Task: Create a due date automation trigger when advanced on, 2 working days after a card is due add content with a name starting with resume at 11:00 AM.
Action: Mouse moved to (1014, 315)
Screenshot: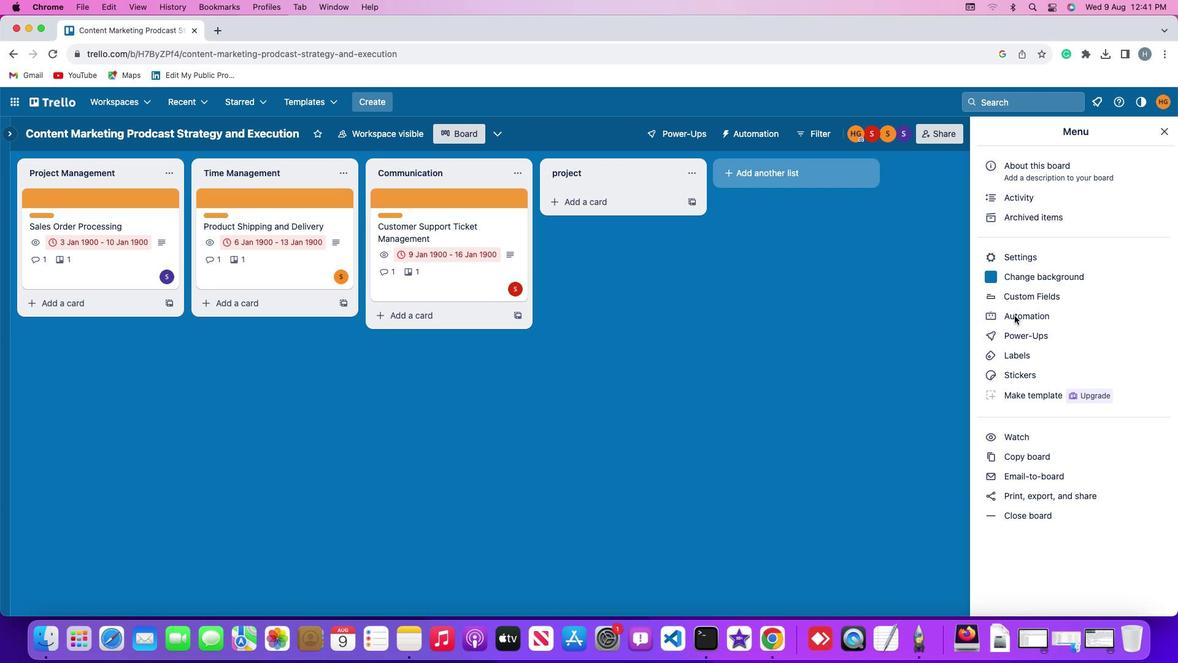 
Action: Mouse pressed left at (1014, 315)
Screenshot: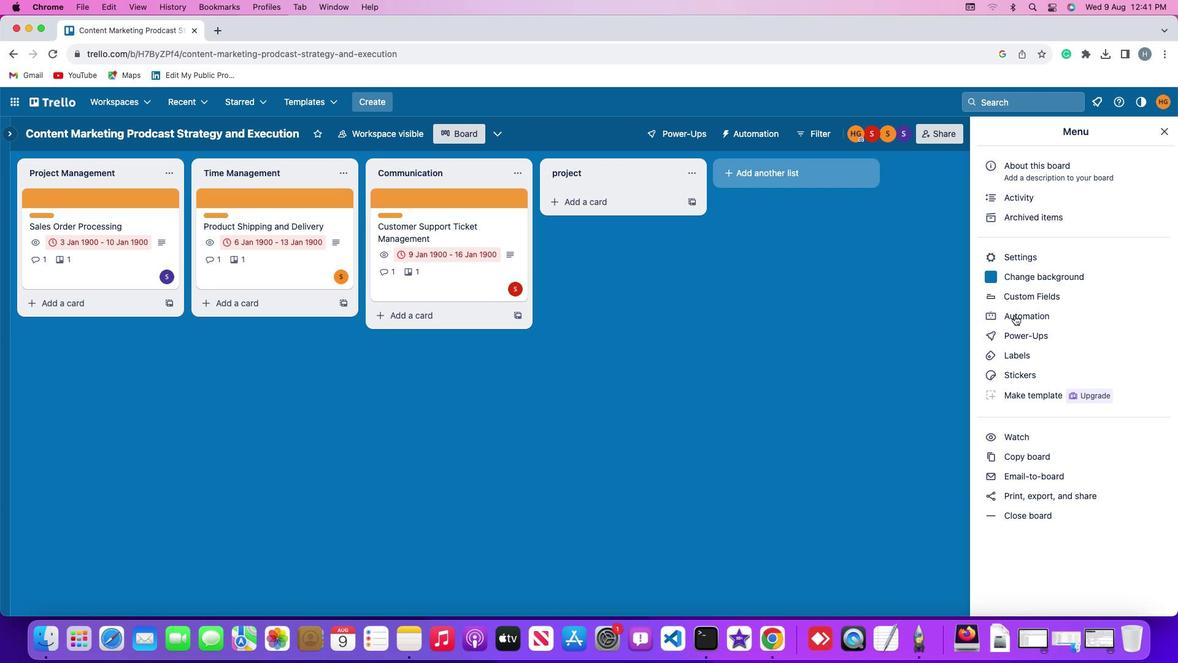 
Action: Mouse moved to (1015, 315)
Screenshot: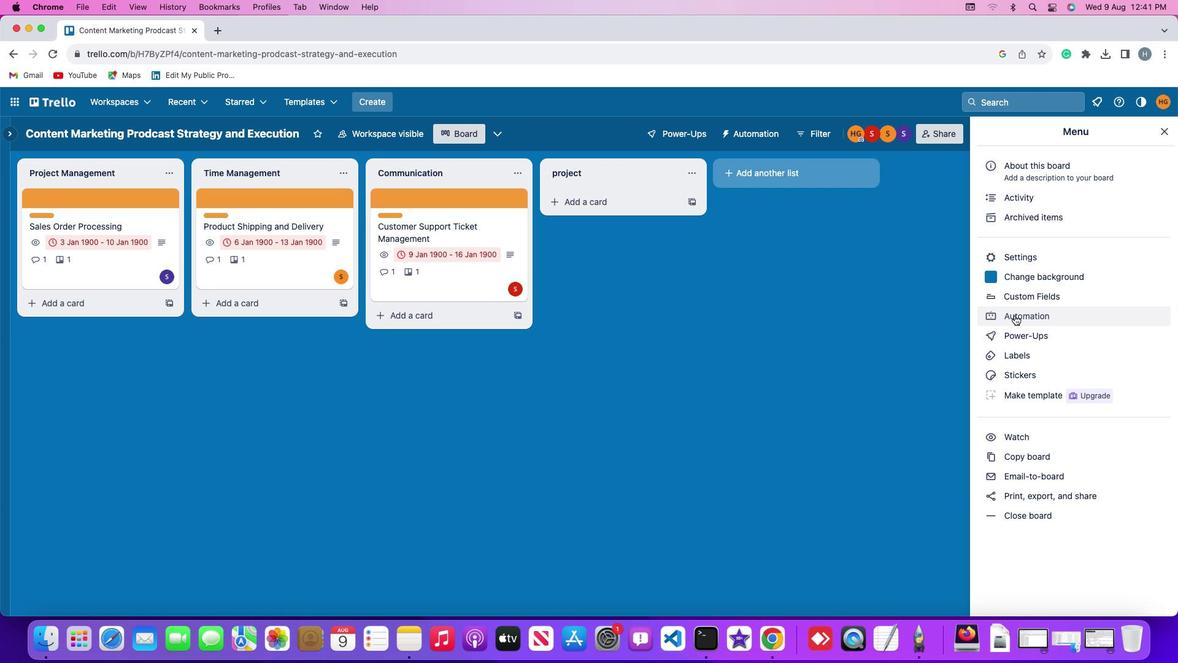 
Action: Mouse pressed left at (1015, 315)
Screenshot: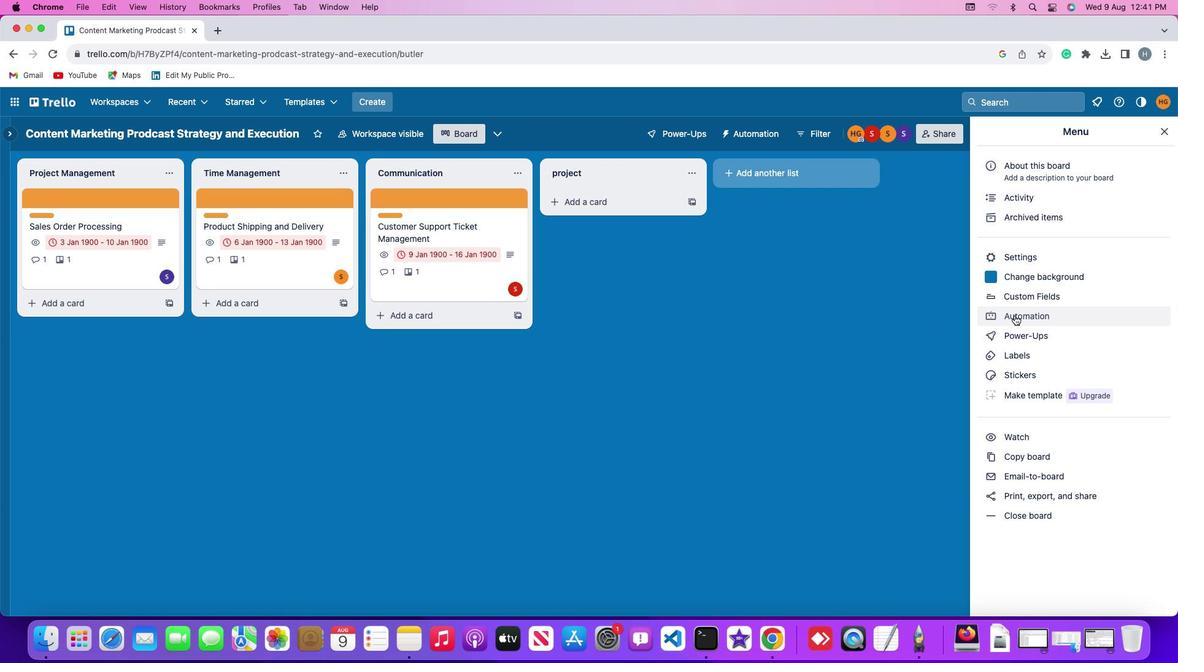 
Action: Mouse moved to (86, 289)
Screenshot: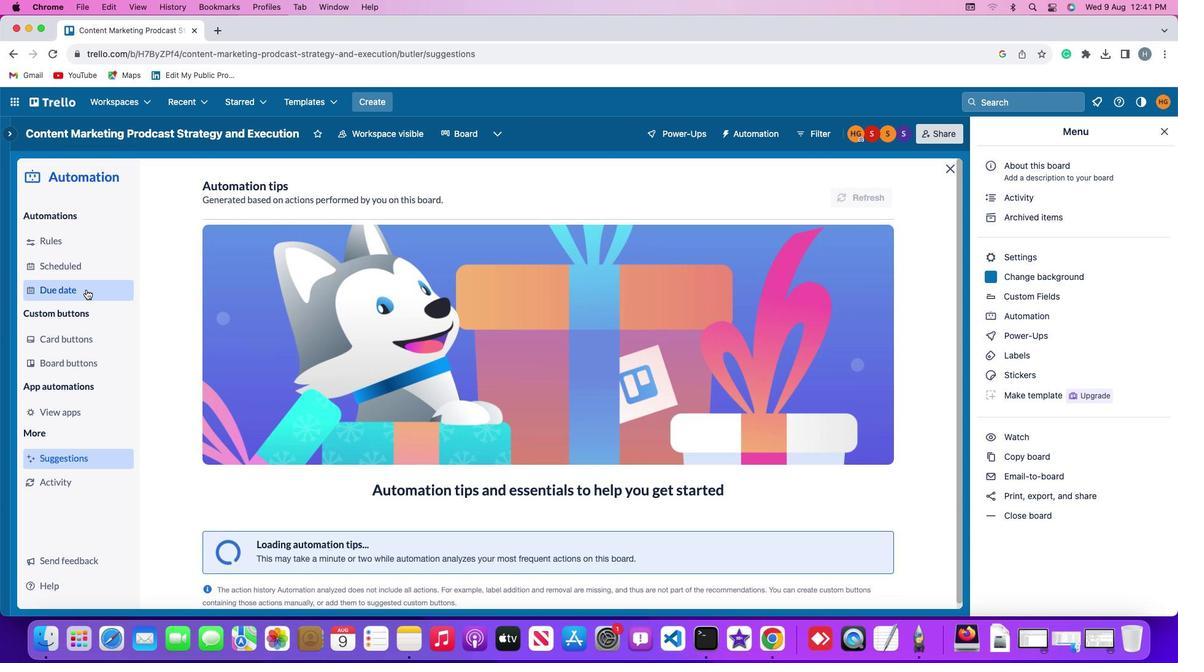 
Action: Mouse pressed left at (86, 289)
Screenshot: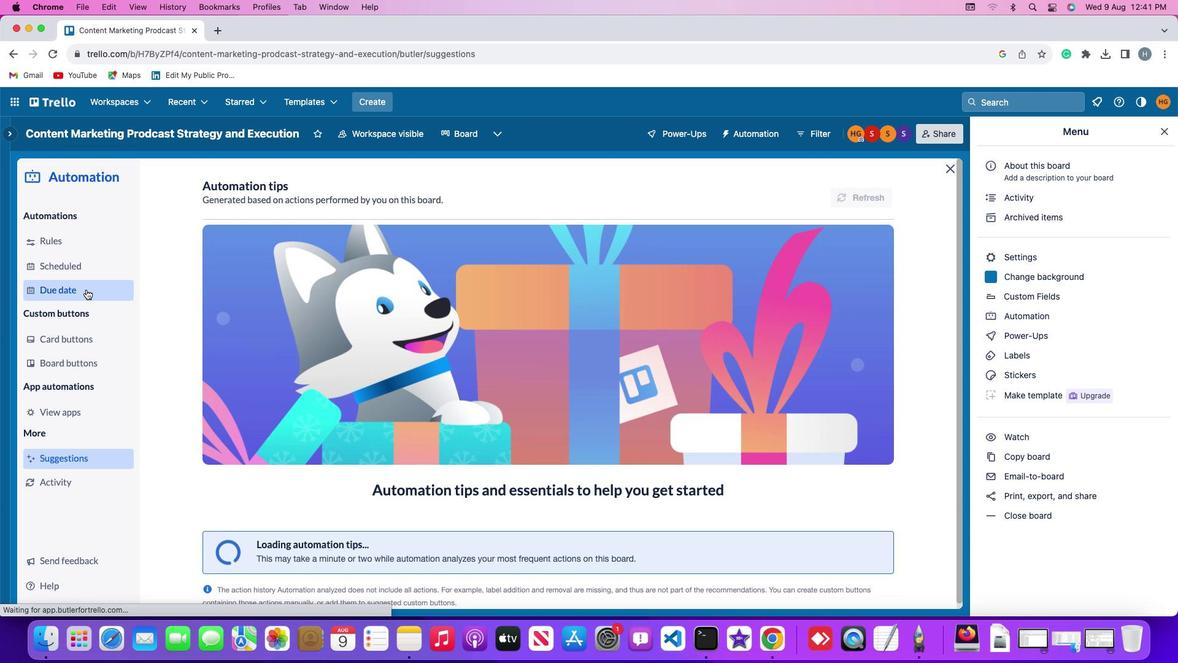
Action: Mouse moved to (809, 187)
Screenshot: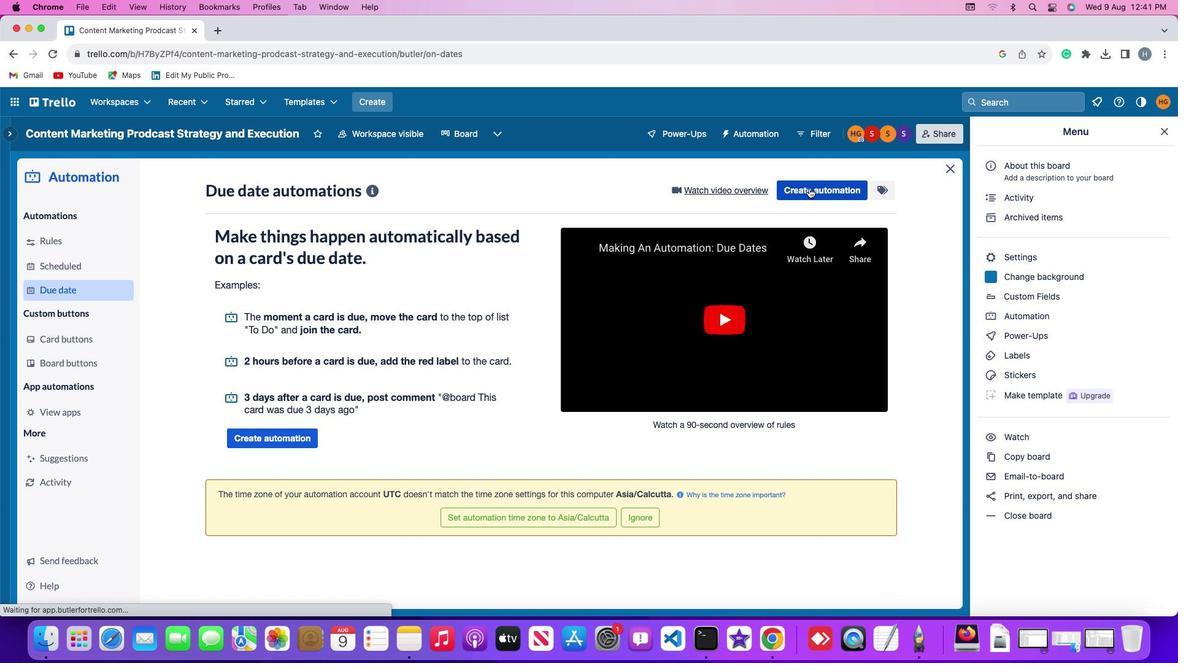 
Action: Mouse pressed left at (809, 187)
Screenshot: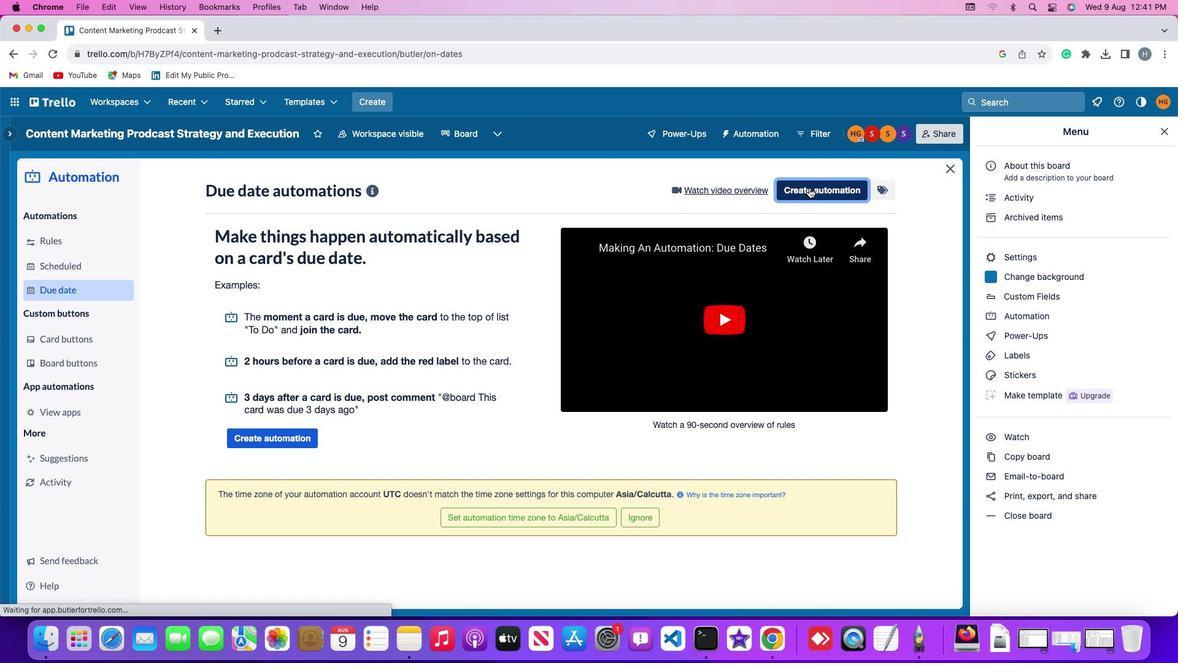 
Action: Mouse moved to (284, 305)
Screenshot: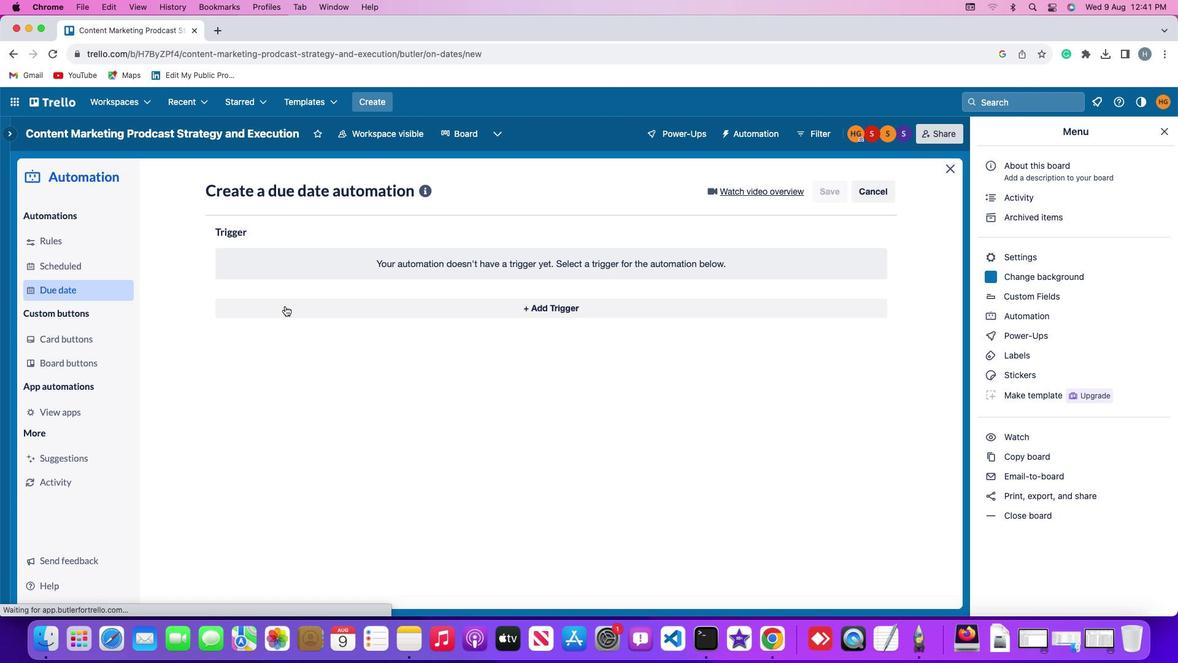 
Action: Mouse pressed left at (284, 305)
Screenshot: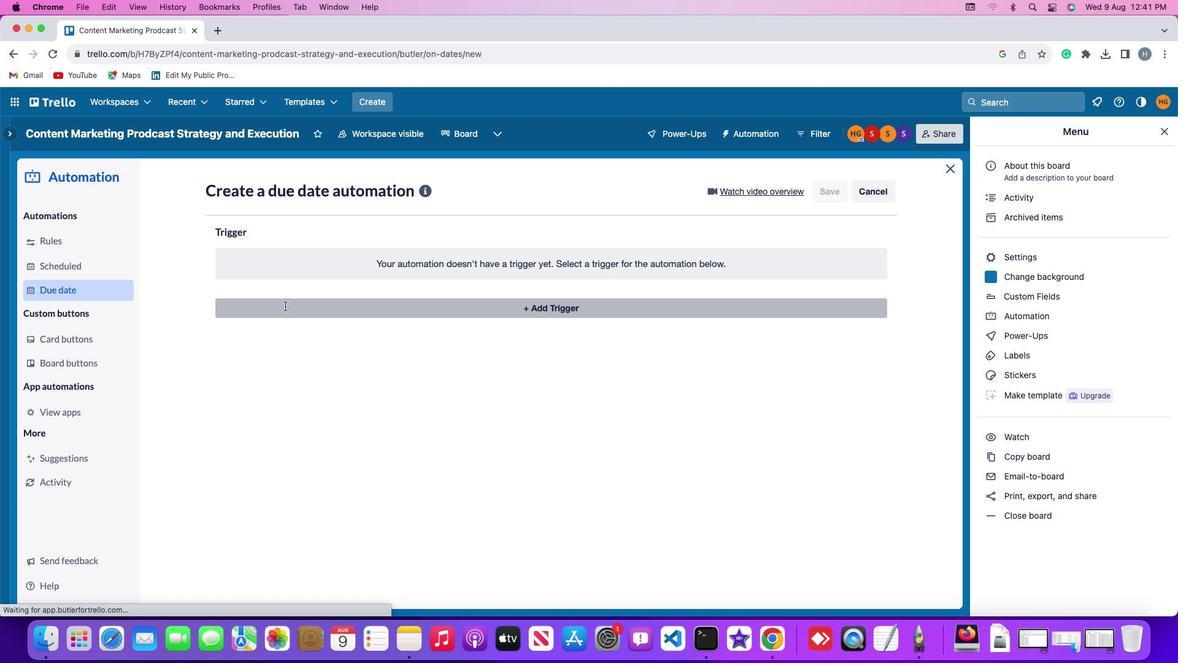 
Action: Mouse moved to (239, 500)
Screenshot: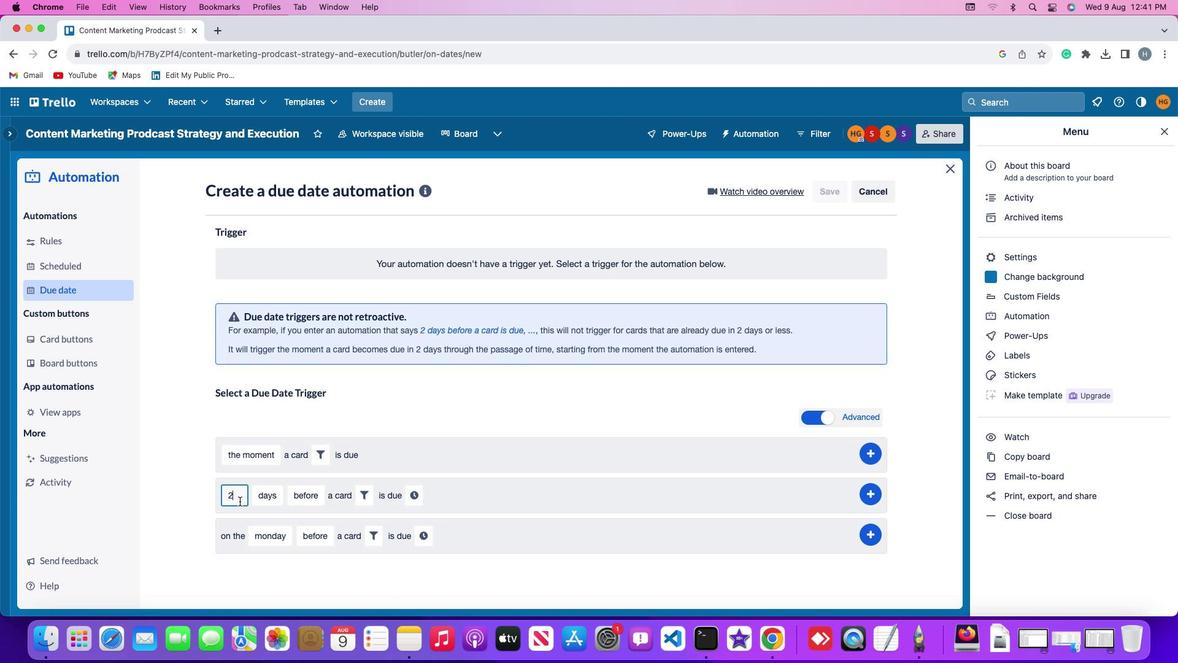 
Action: Mouse pressed left at (239, 500)
Screenshot: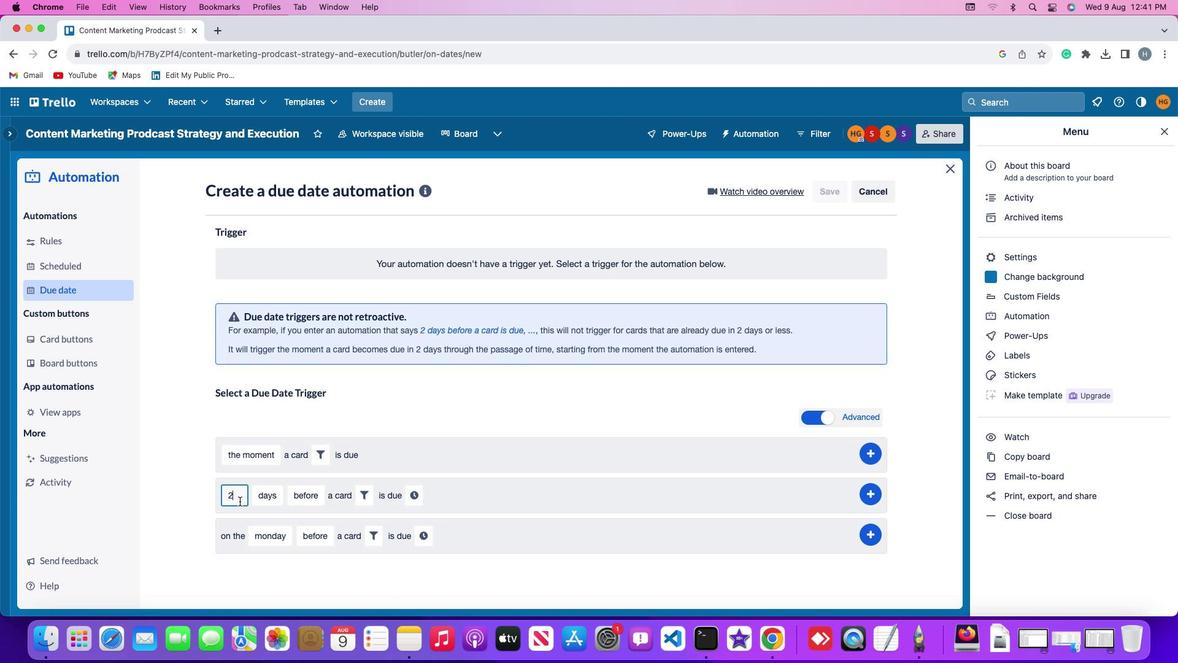 
Action: Mouse moved to (237, 502)
Screenshot: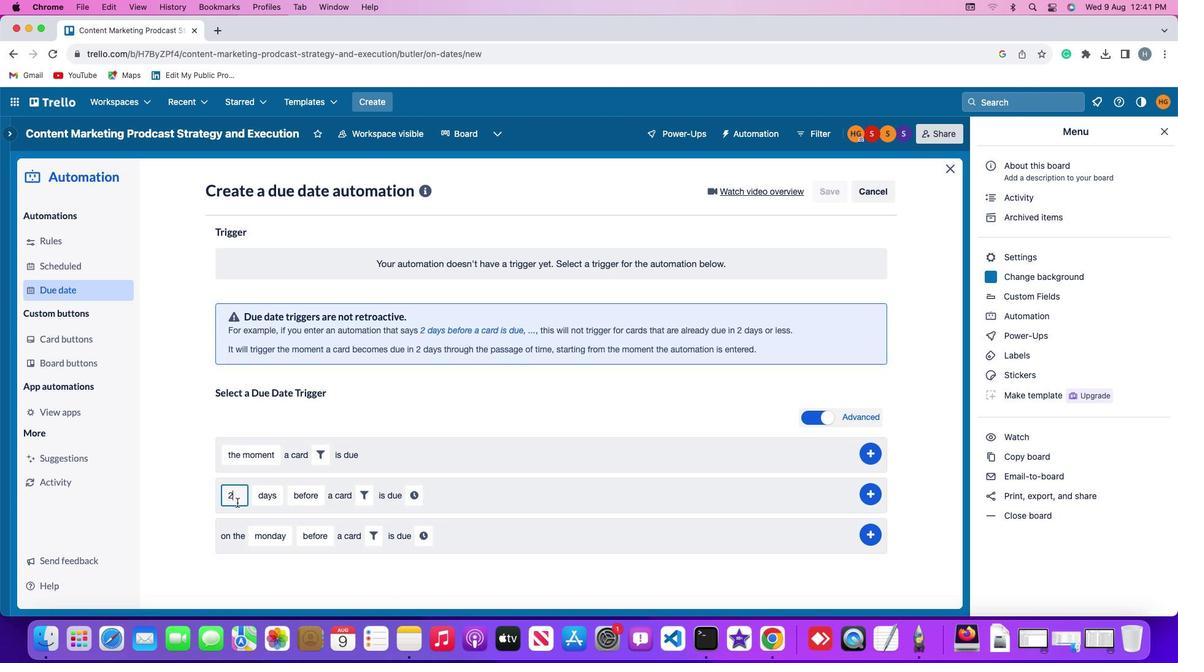 
Action: Key pressed Key.backspace
Screenshot: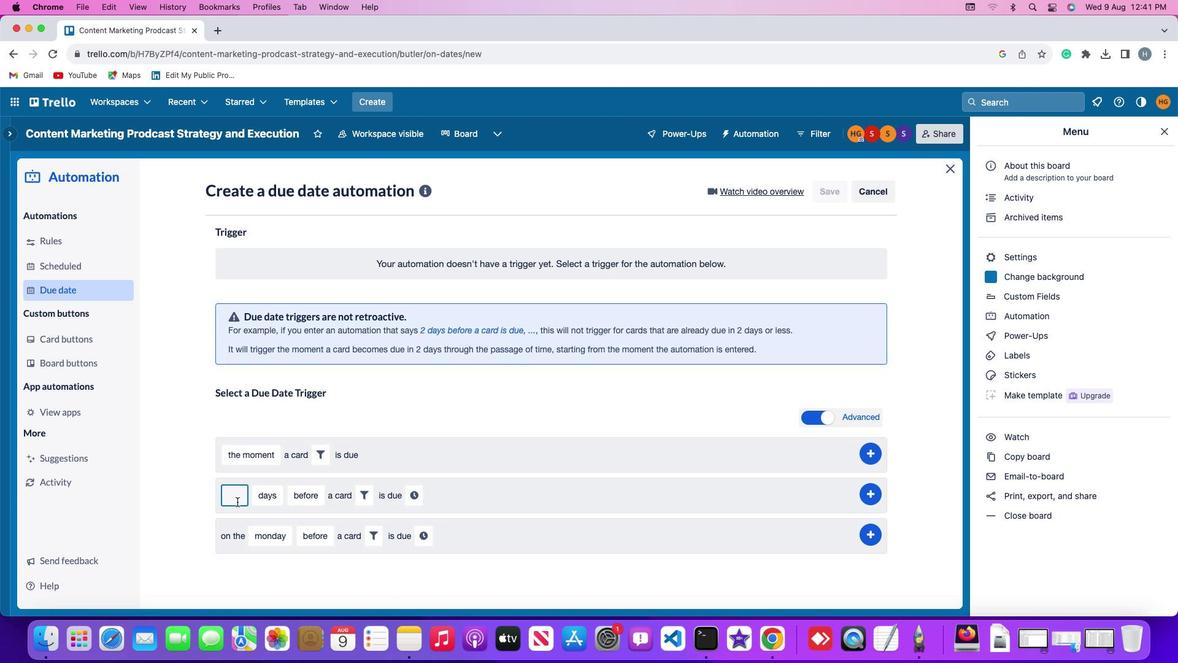 
Action: Mouse moved to (236, 502)
Screenshot: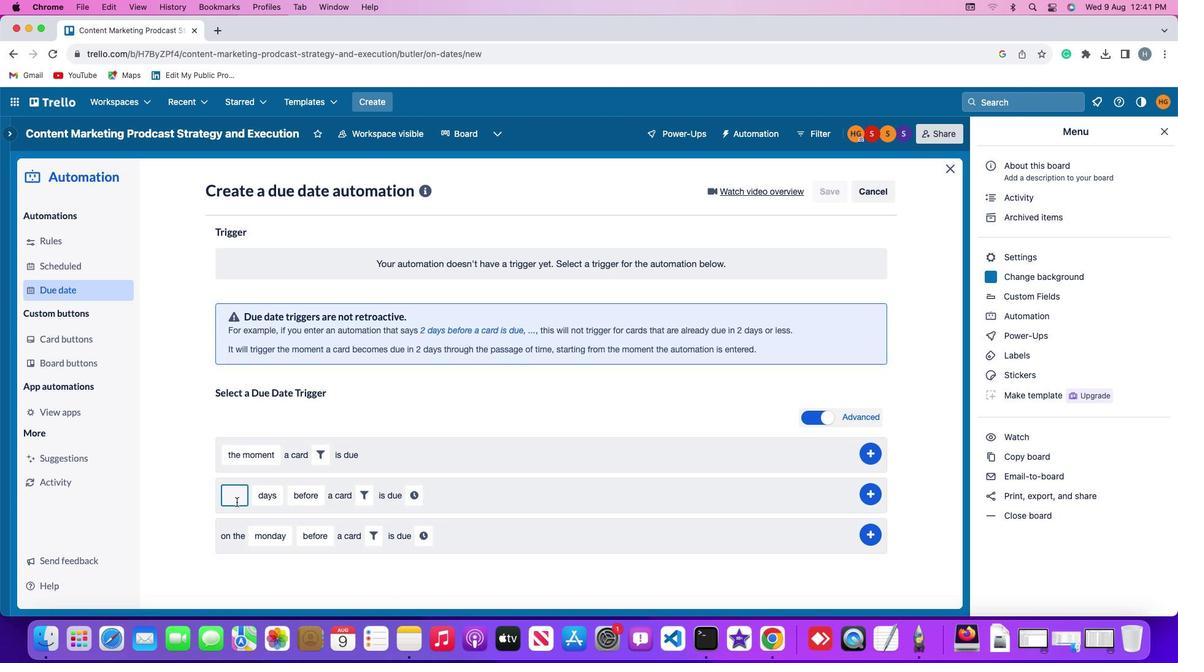 
Action: Key pressed '2'
Screenshot: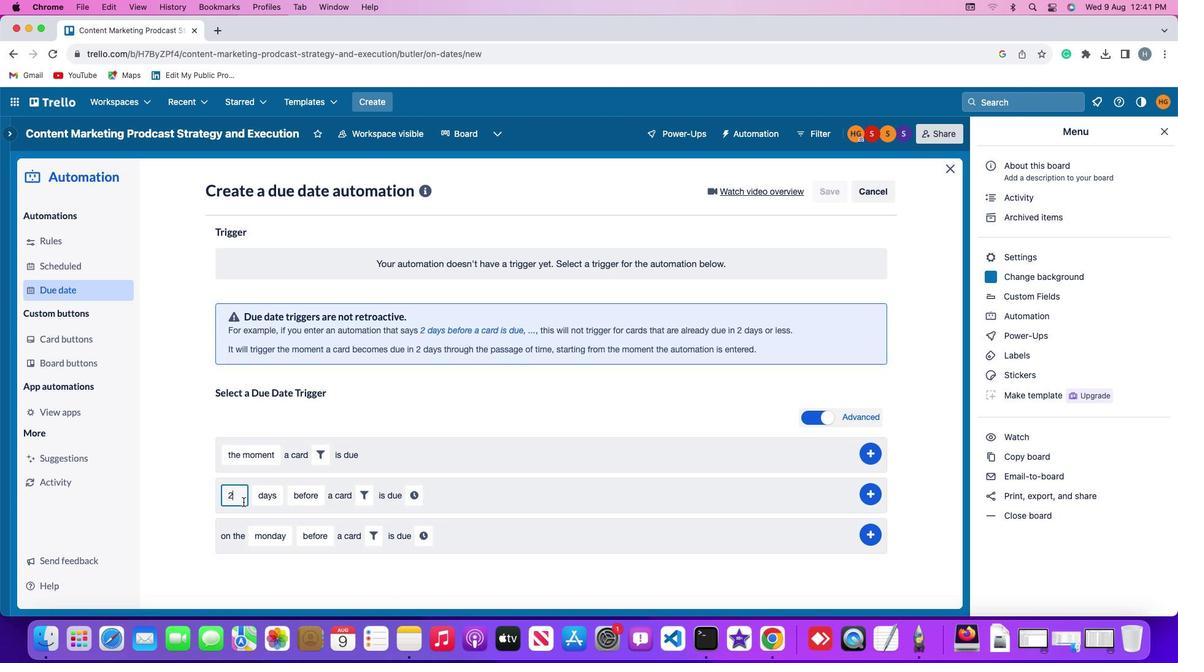 
Action: Mouse moved to (273, 498)
Screenshot: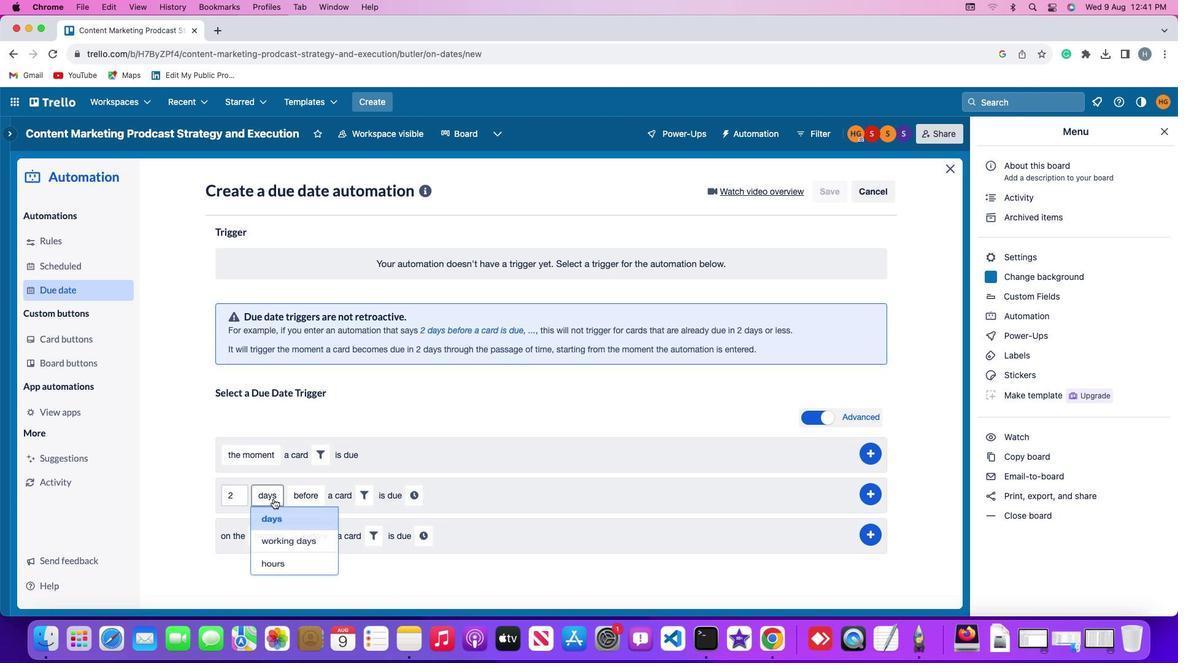 
Action: Mouse pressed left at (273, 498)
Screenshot: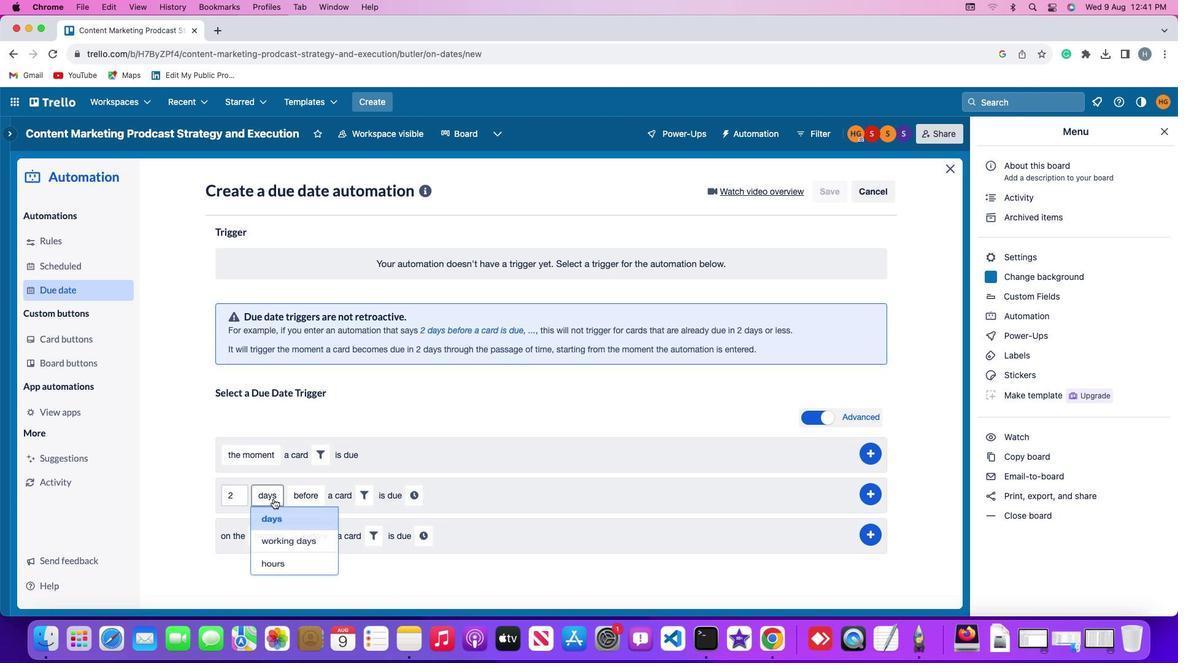 
Action: Mouse moved to (275, 540)
Screenshot: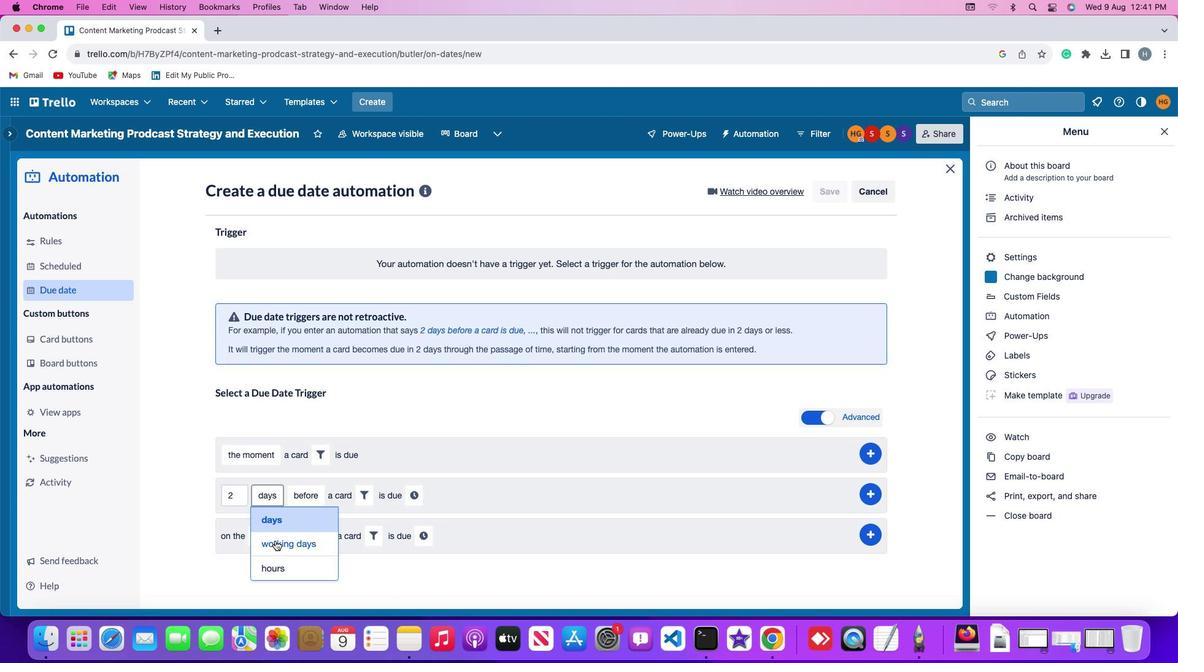 
Action: Mouse pressed left at (275, 540)
Screenshot: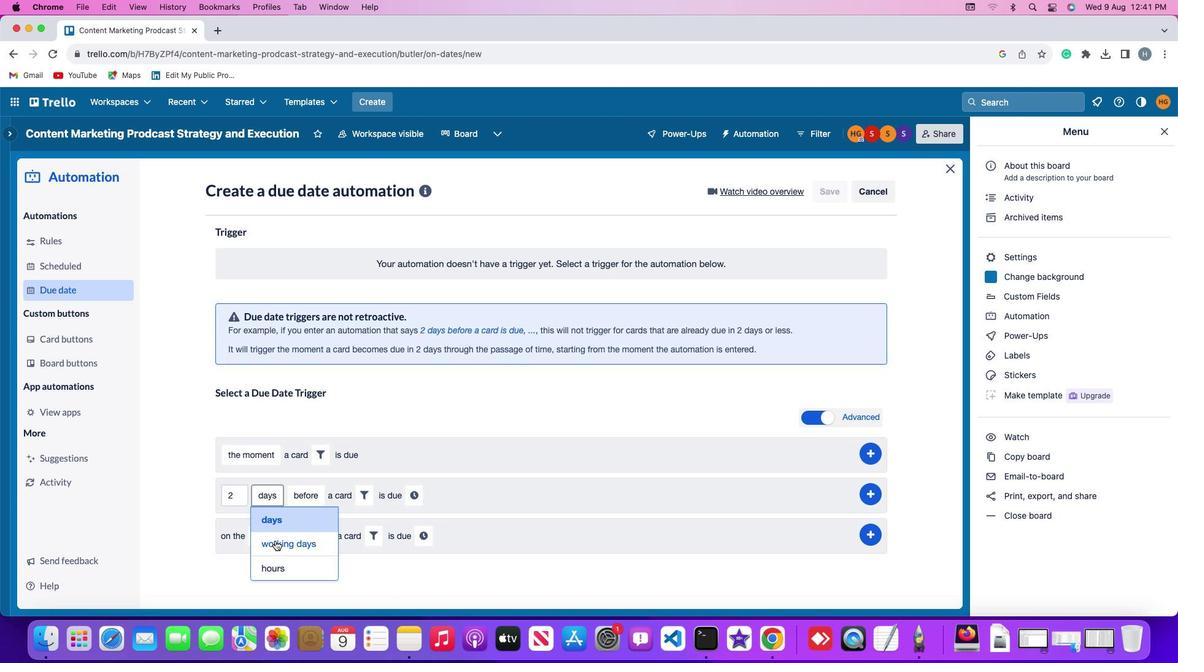 
Action: Mouse moved to (329, 493)
Screenshot: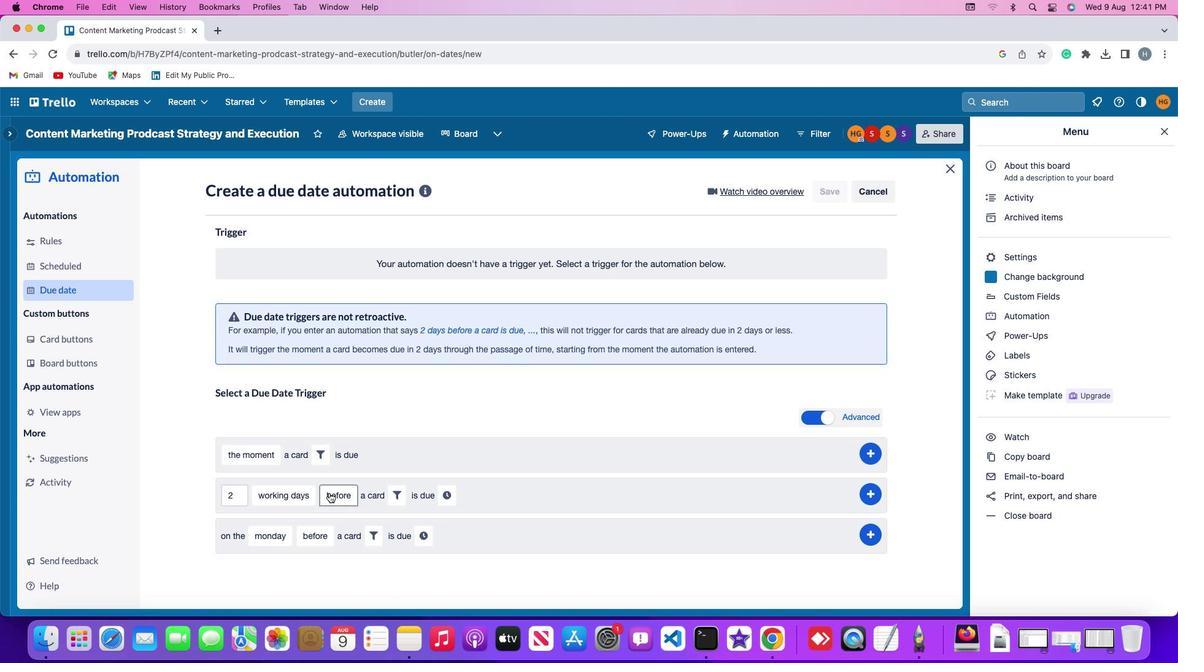 
Action: Mouse pressed left at (329, 493)
Screenshot: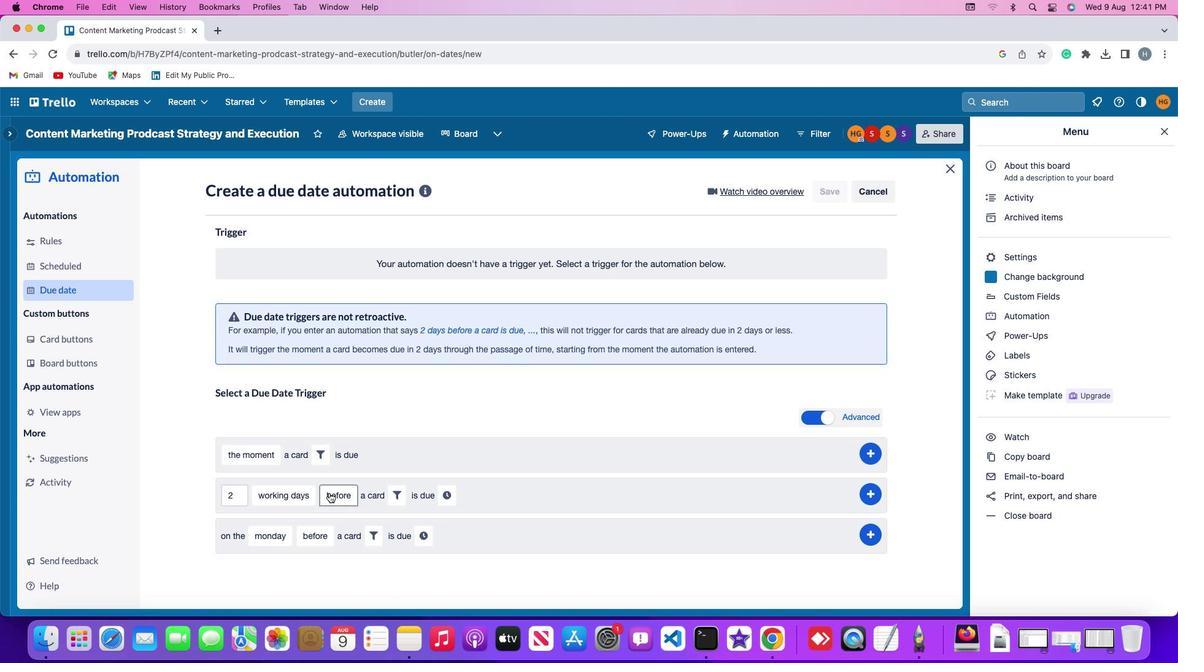 
Action: Mouse moved to (337, 543)
Screenshot: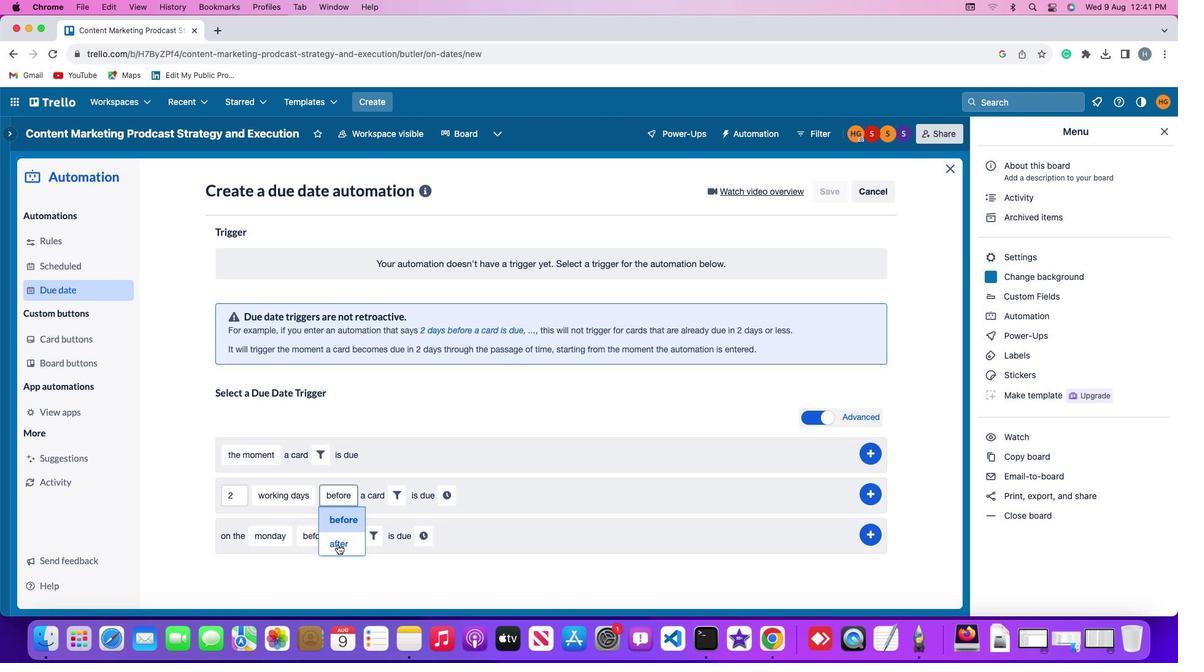 
Action: Mouse pressed left at (337, 543)
Screenshot: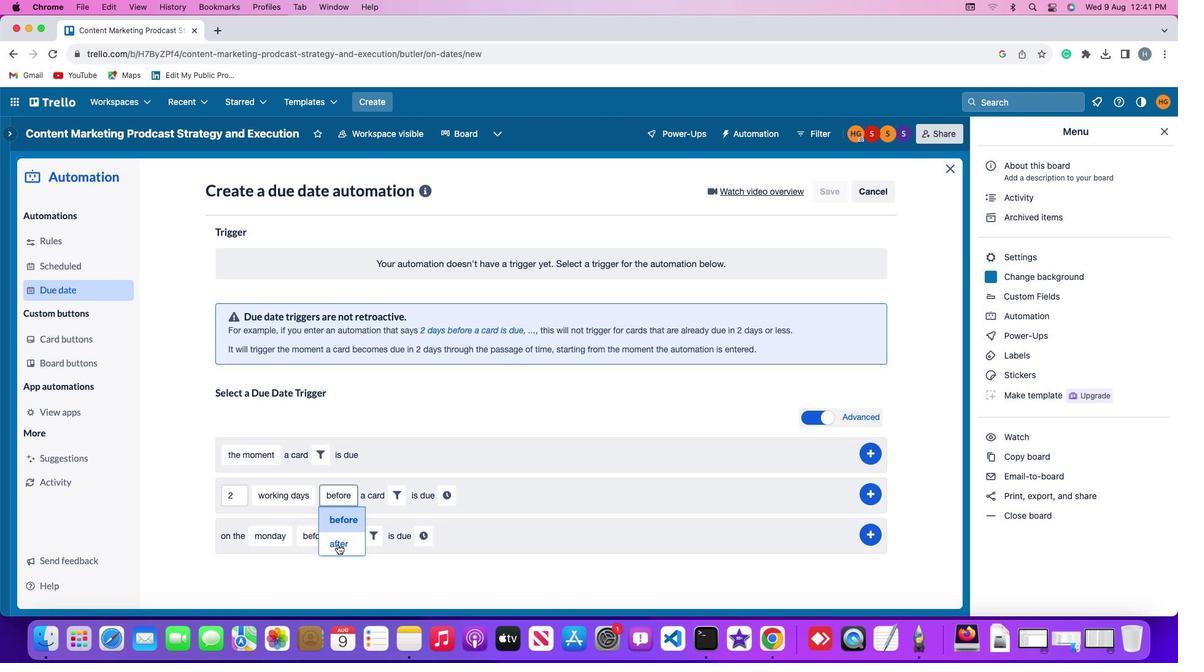 
Action: Mouse moved to (390, 496)
Screenshot: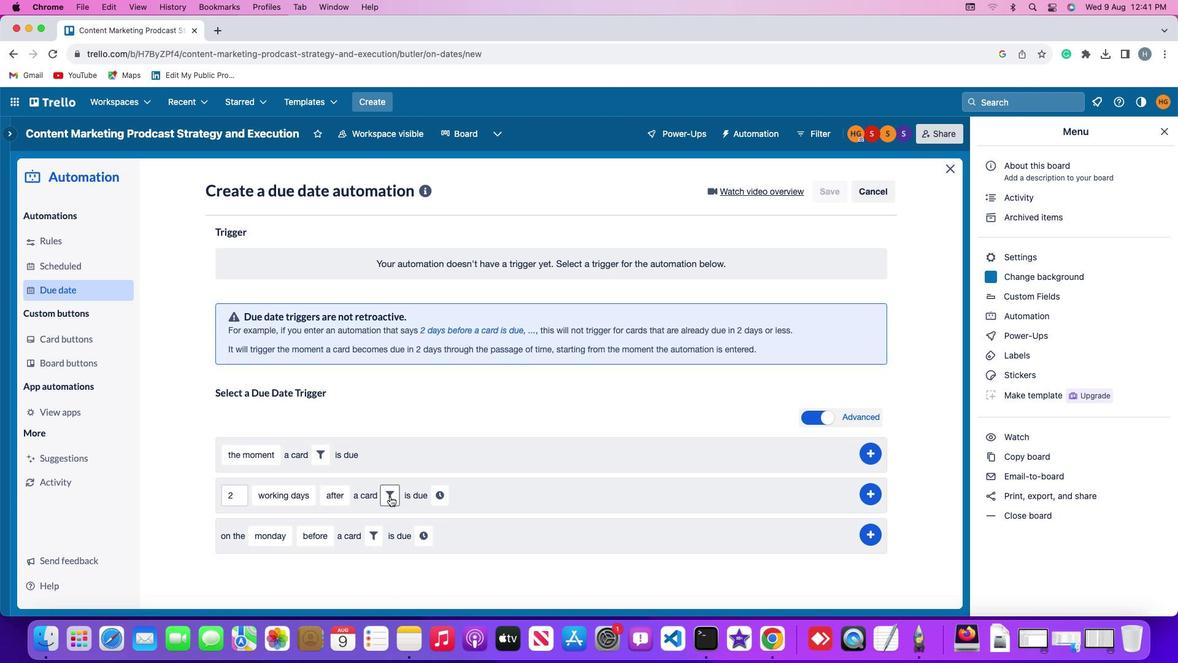 
Action: Mouse pressed left at (390, 496)
Screenshot: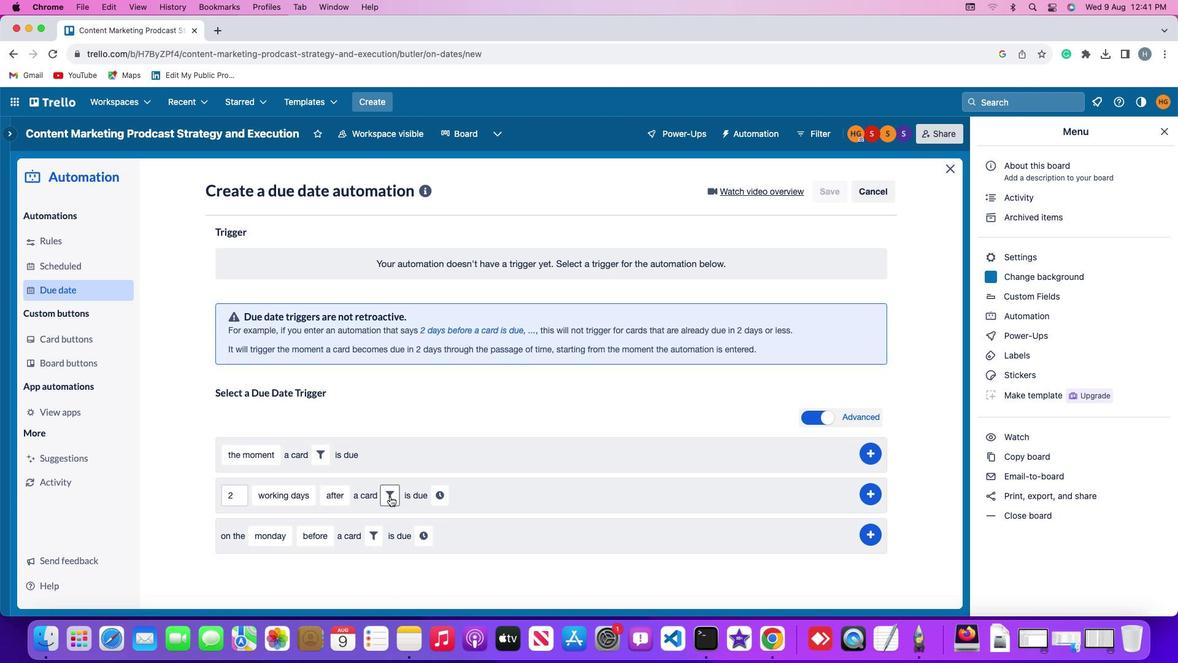 
Action: Mouse moved to (534, 534)
Screenshot: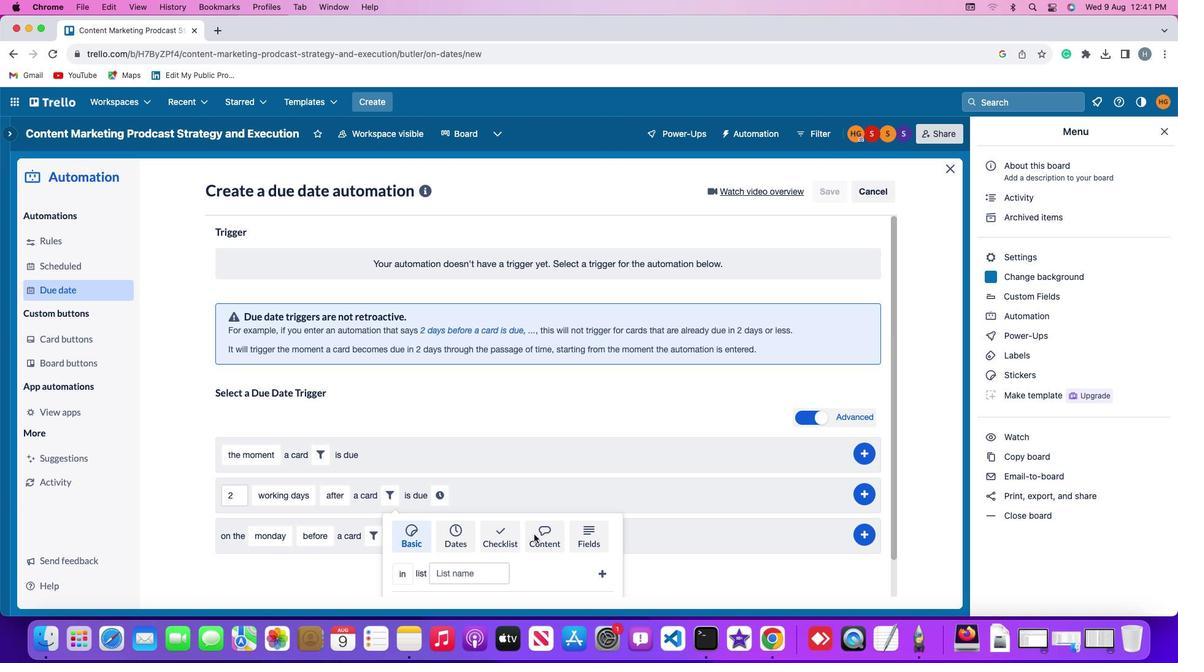 
Action: Mouse pressed left at (534, 534)
Screenshot: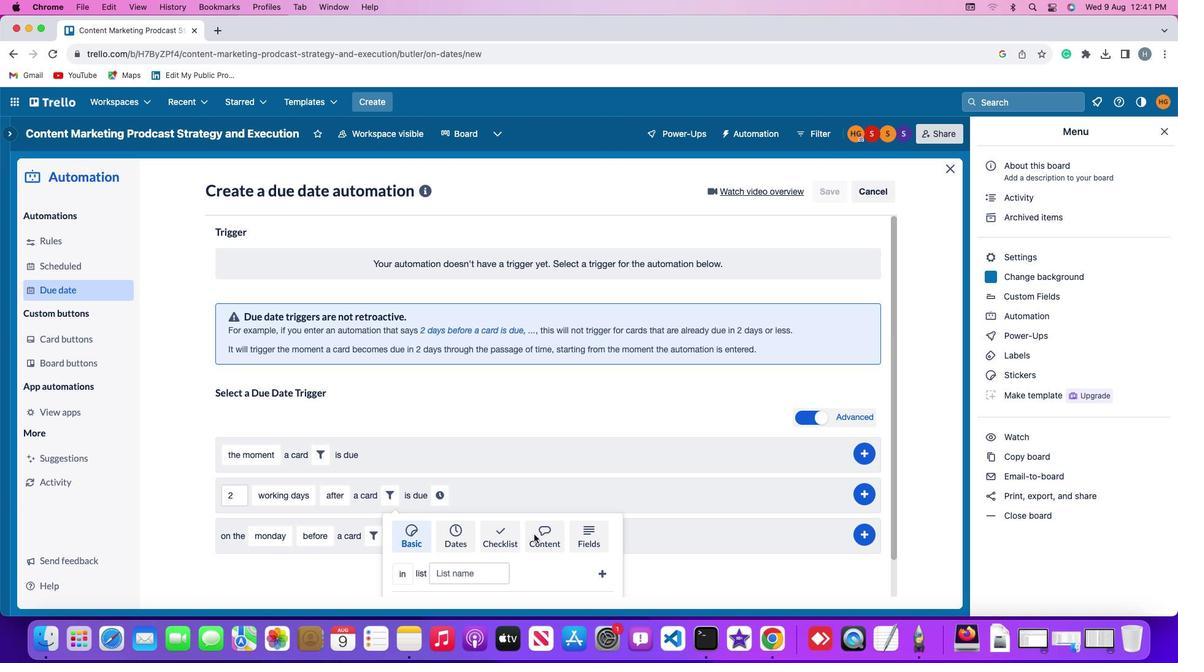 
Action: Mouse moved to (424, 572)
Screenshot: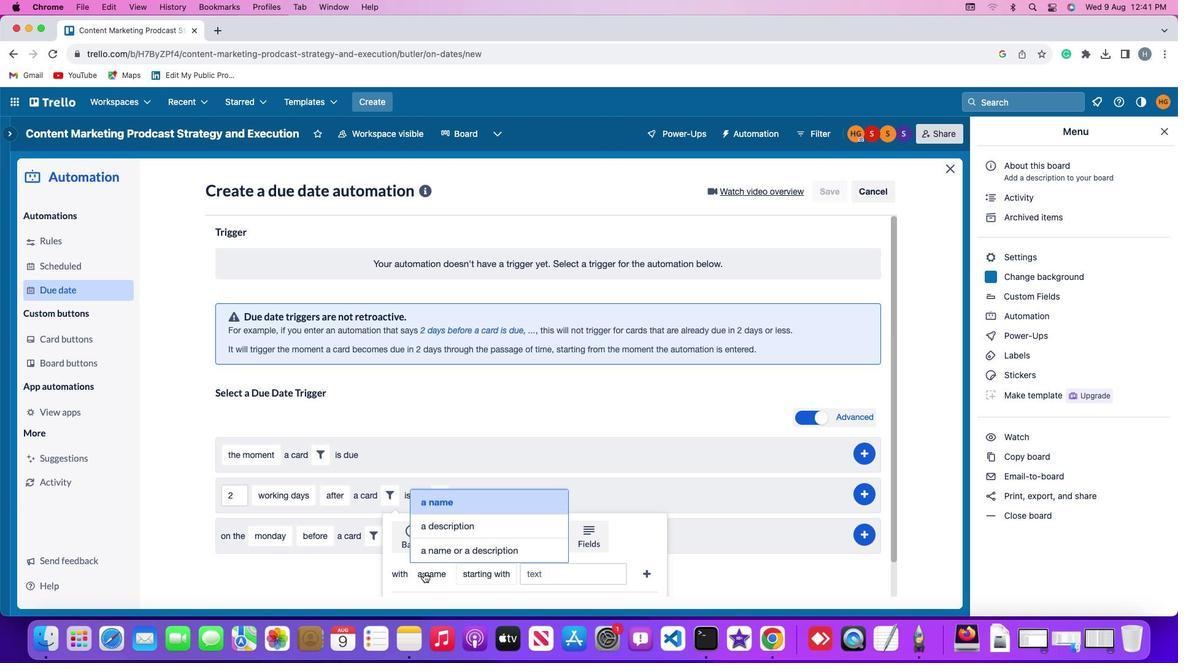 
Action: Mouse pressed left at (424, 572)
Screenshot: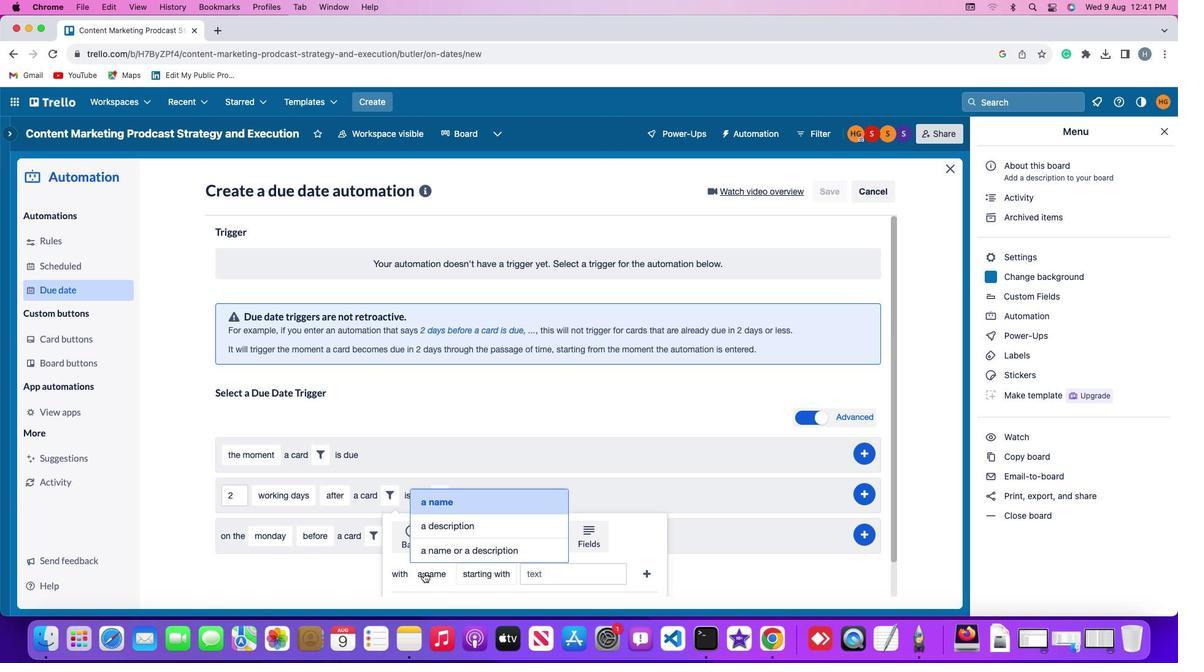 
Action: Mouse moved to (448, 502)
Screenshot: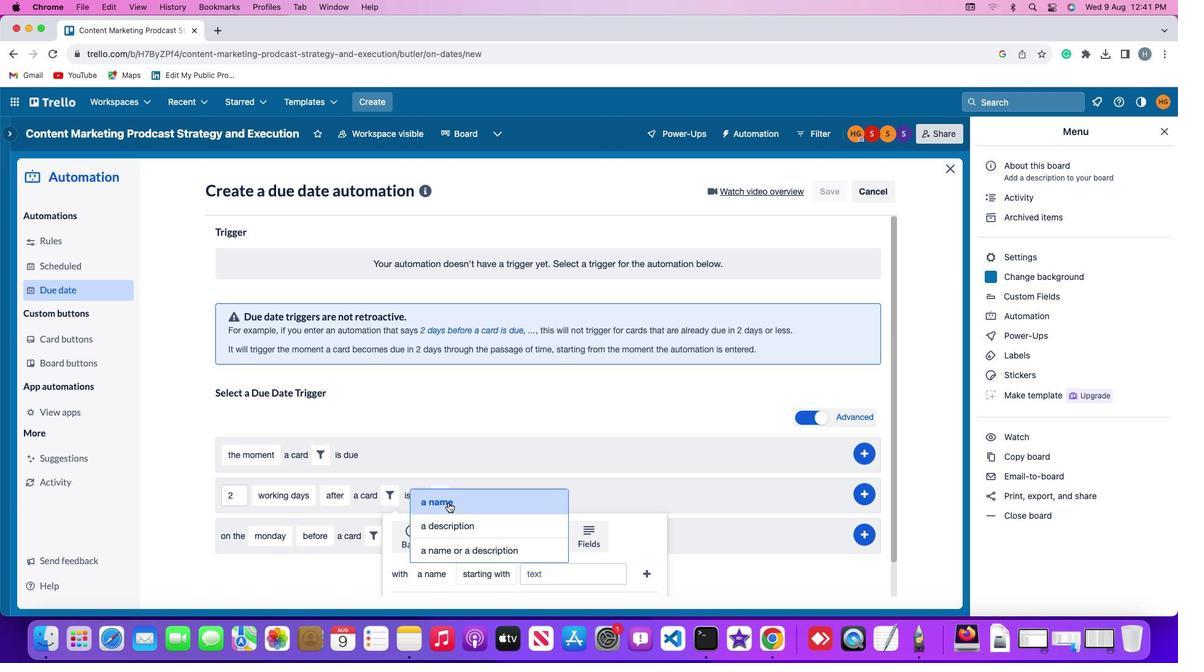 
Action: Mouse pressed left at (448, 502)
Screenshot: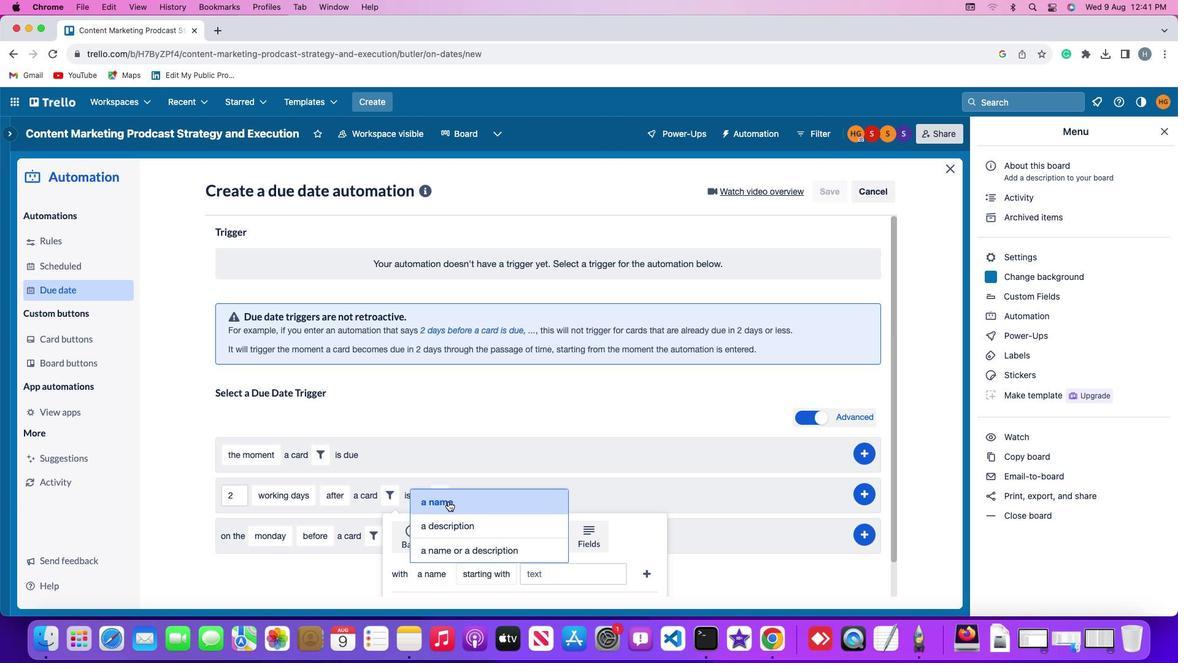 
Action: Mouse moved to (491, 572)
Screenshot: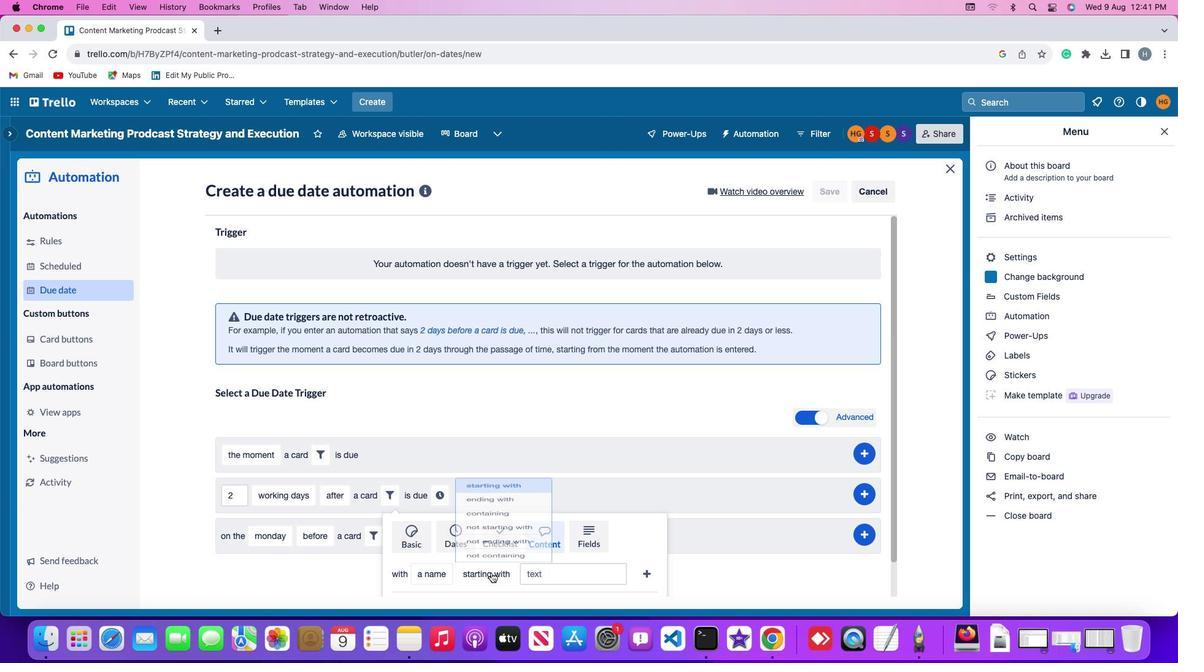 
Action: Mouse pressed left at (491, 572)
Screenshot: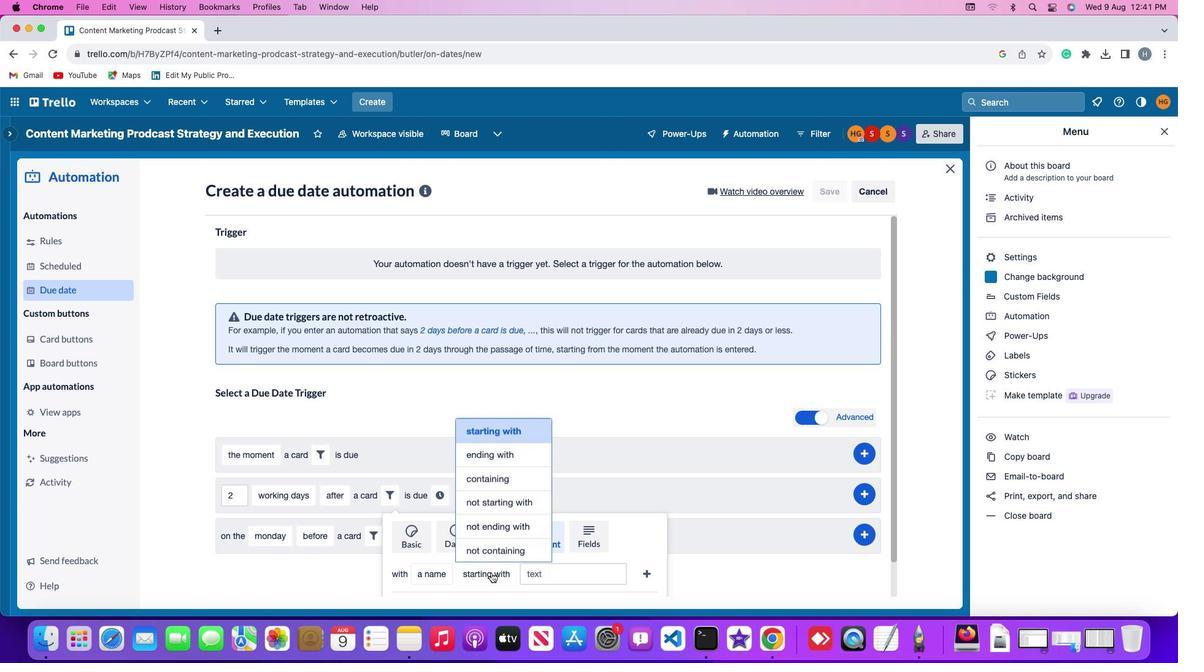 
Action: Mouse moved to (505, 428)
Screenshot: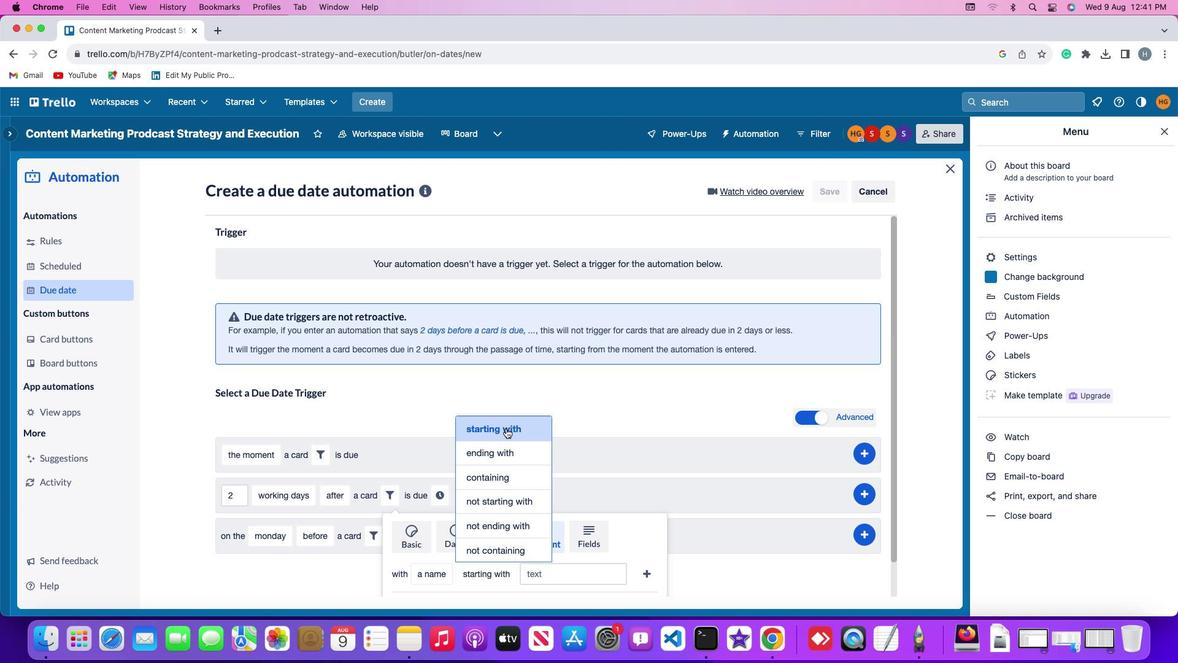 
Action: Mouse pressed left at (505, 428)
Screenshot: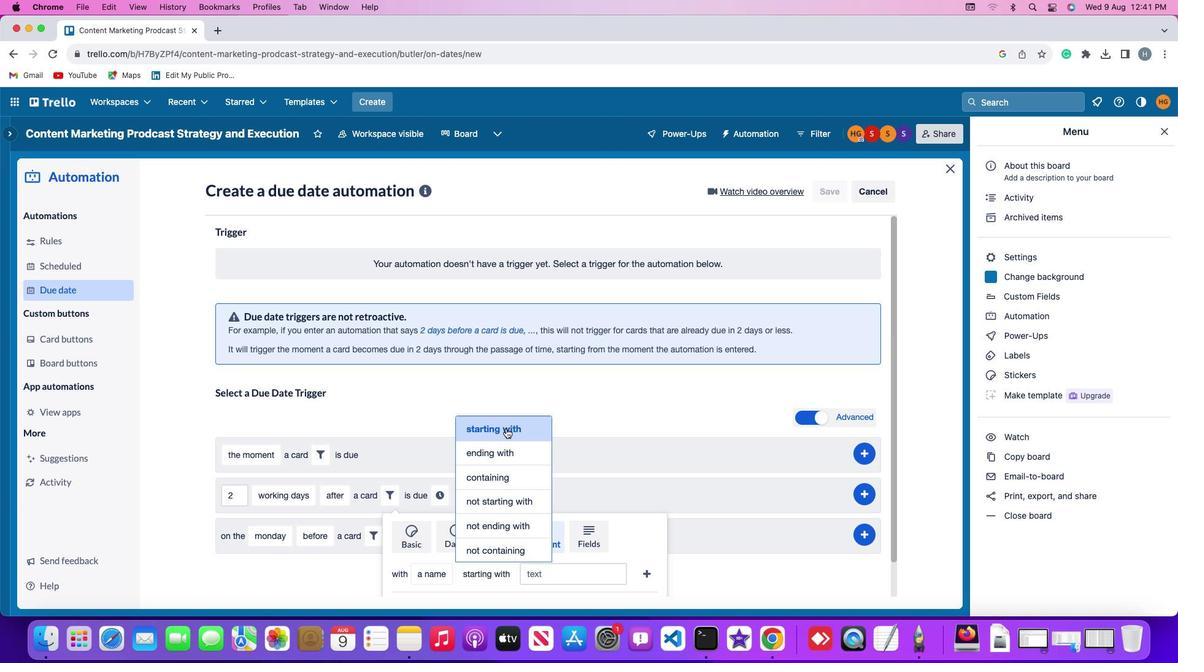 
Action: Mouse moved to (552, 568)
Screenshot: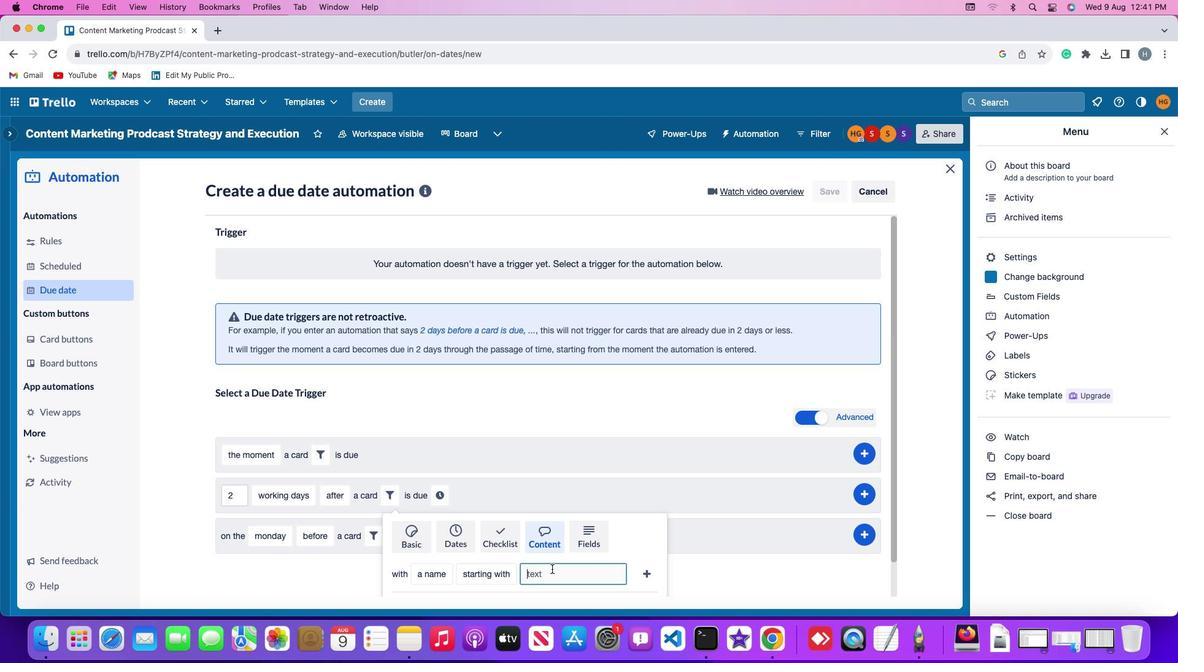 
Action: Mouse pressed left at (552, 568)
Screenshot: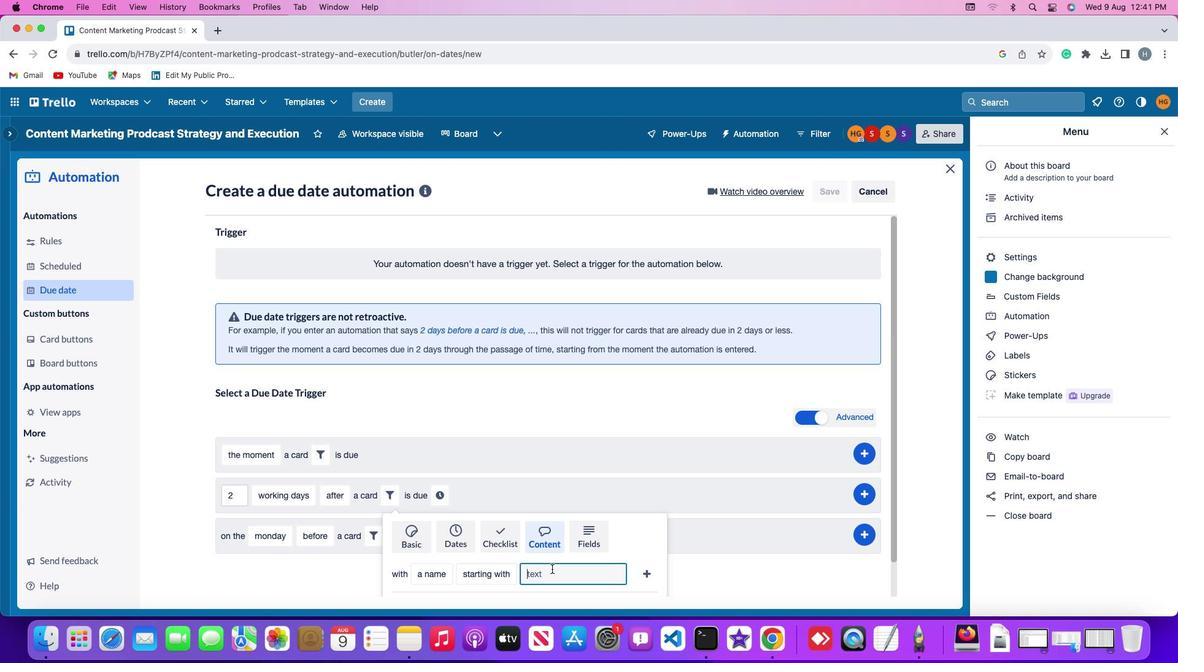 
Action: Mouse moved to (552, 568)
Screenshot: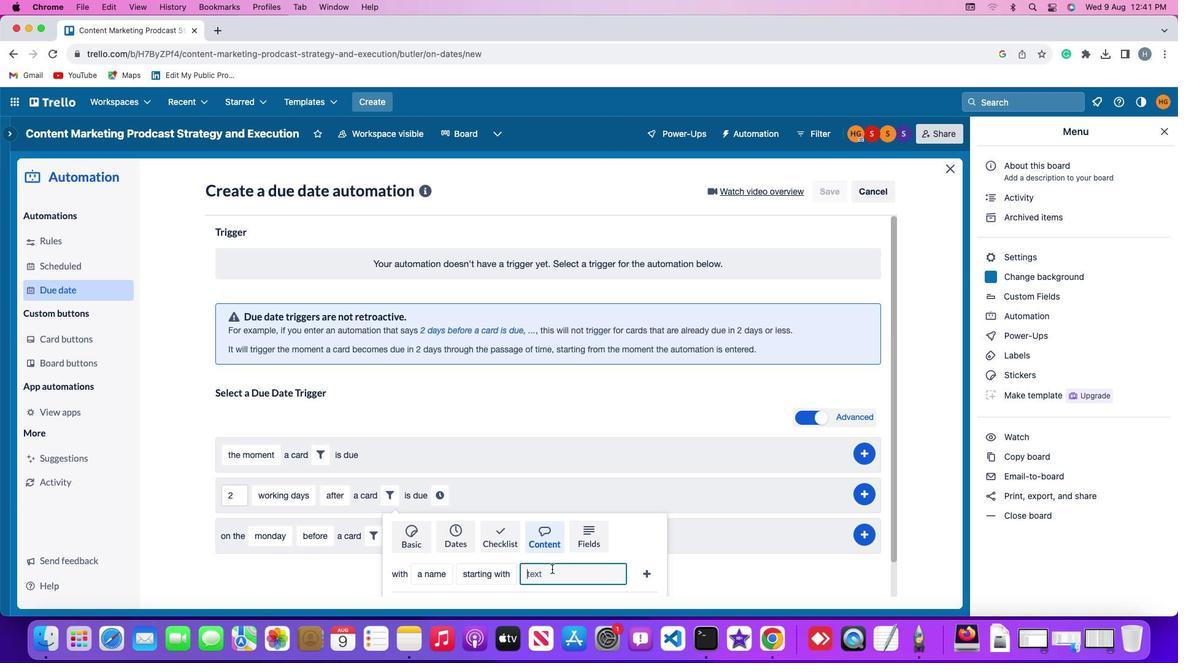 
Action: Key pressed Key.shift'r''e''s''u''m''e'
Screenshot: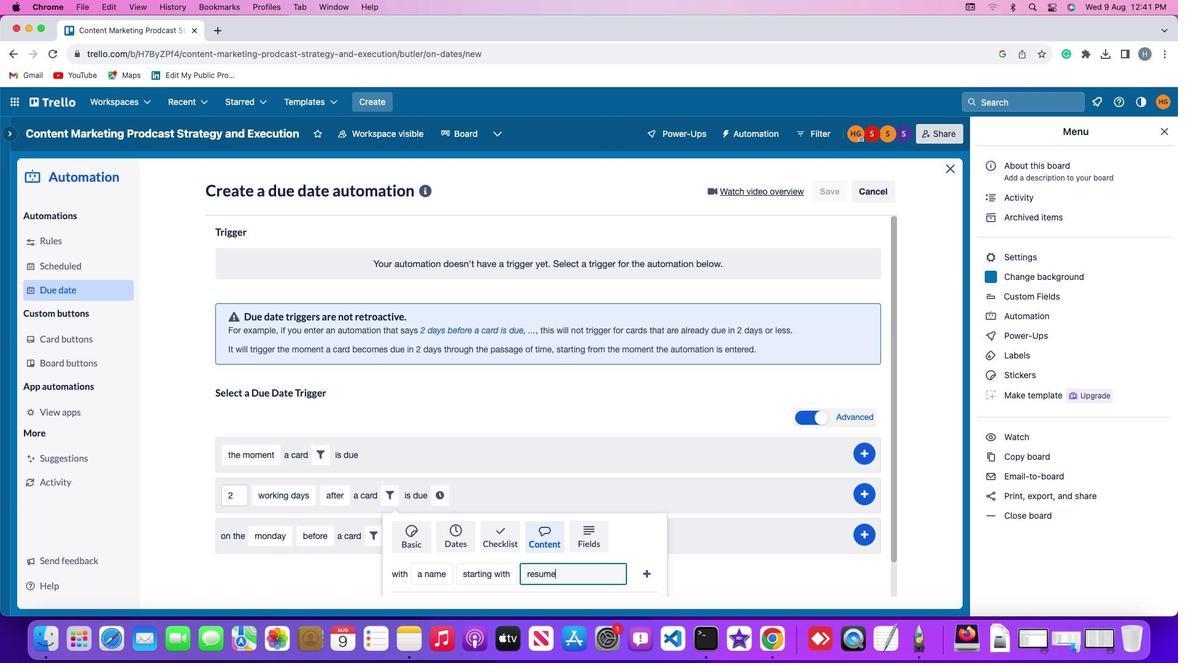 
Action: Mouse moved to (647, 572)
Screenshot: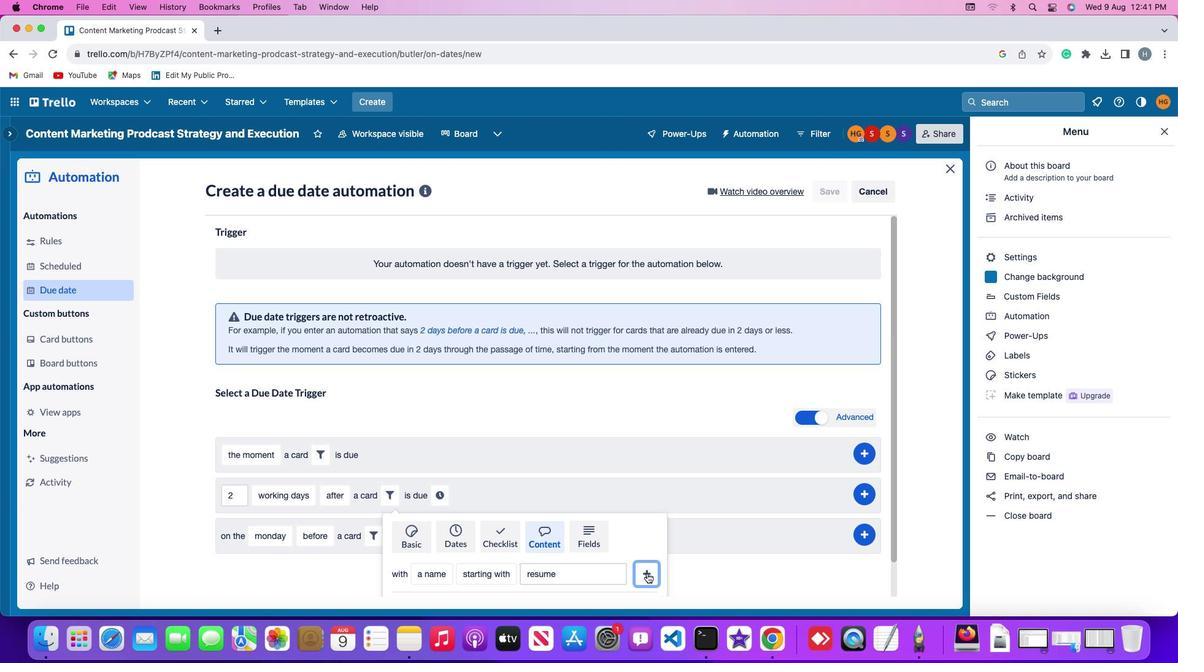 
Action: Mouse pressed left at (647, 572)
Screenshot: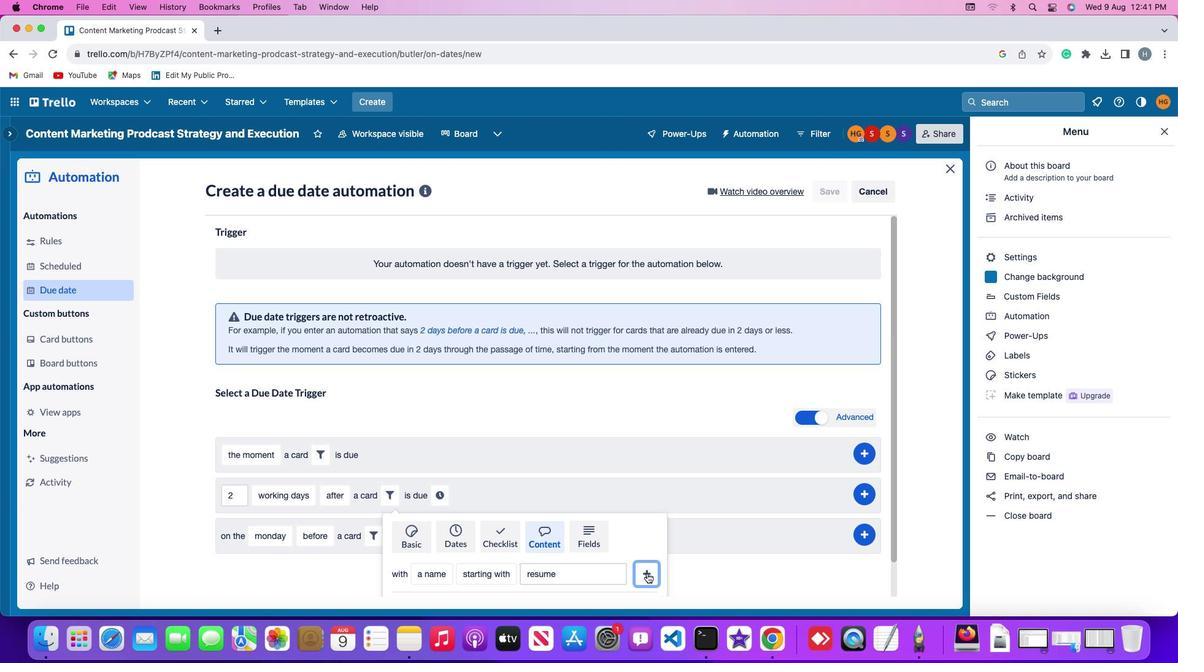 
Action: Mouse moved to (605, 494)
Screenshot: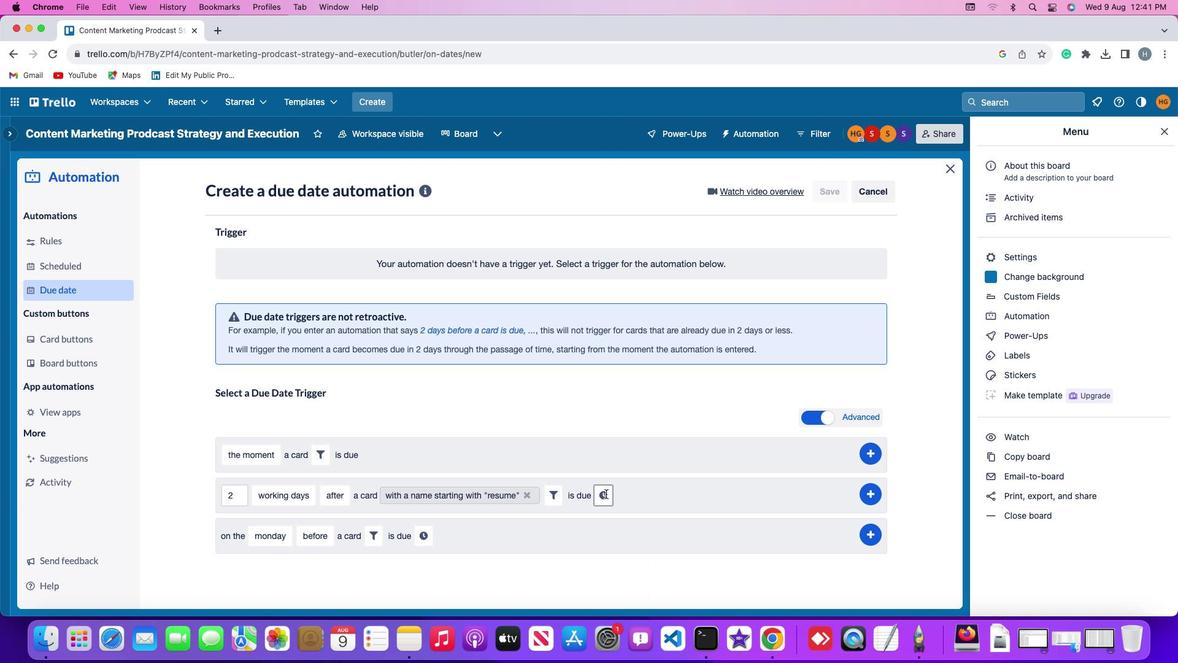 
Action: Mouse pressed left at (605, 494)
Screenshot: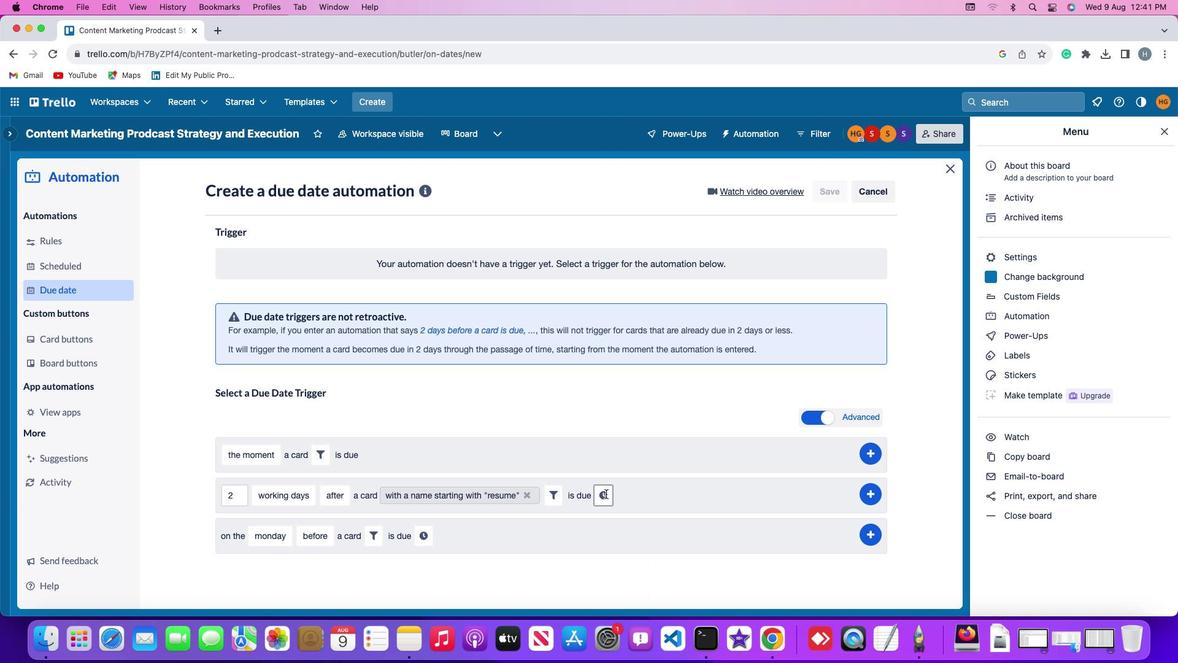 
Action: Mouse moved to (630, 497)
Screenshot: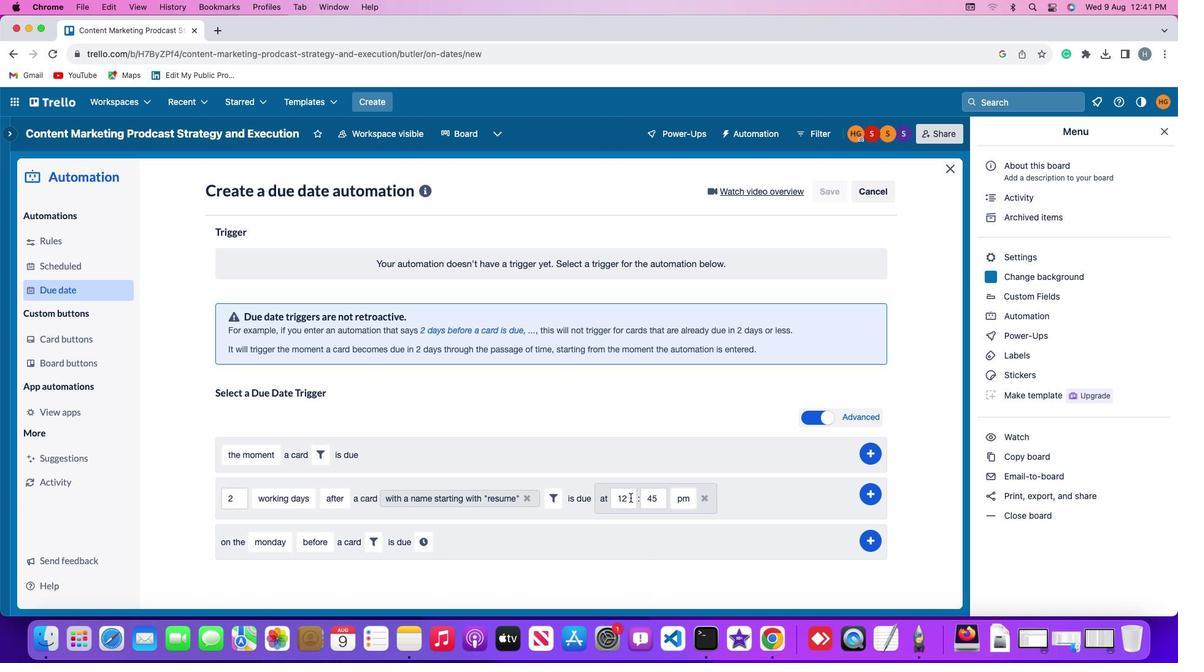 
Action: Mouse pressed left at (630, 497)
Screenshot: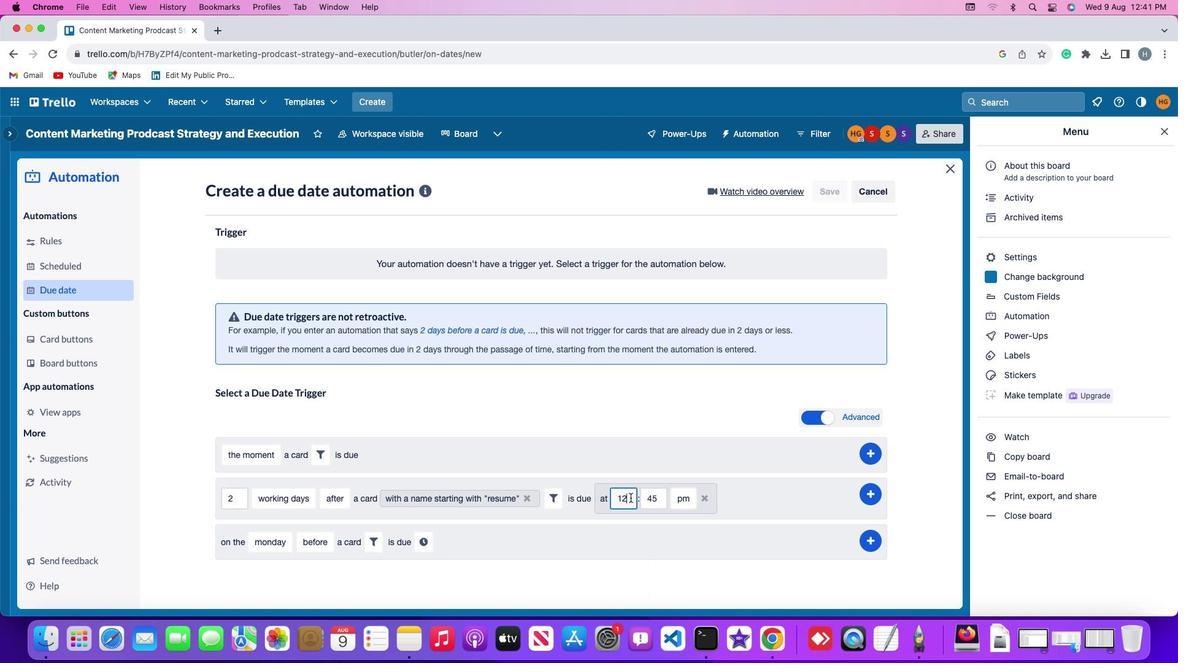 
Action: Mouse moved to (630, 497)
Screenshot: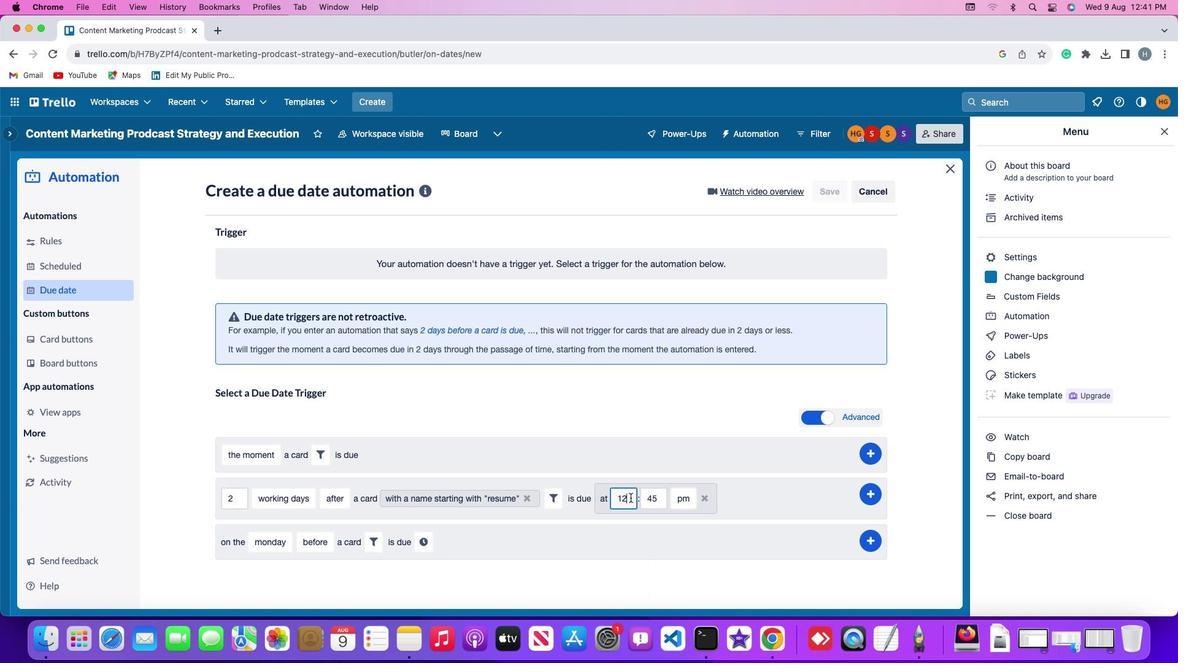 
Action: Key pressed Key.backspaceKey.backspace'1''1'
Screenshot: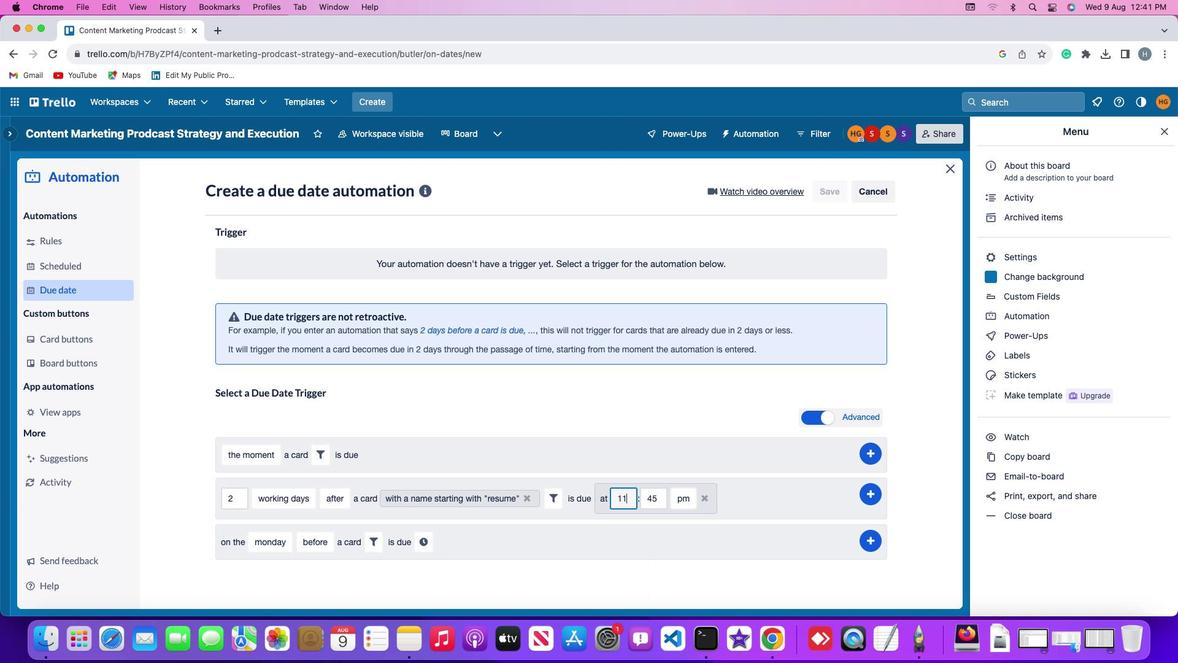 
Action: Mouse moved to (658, 497)
Screenshot: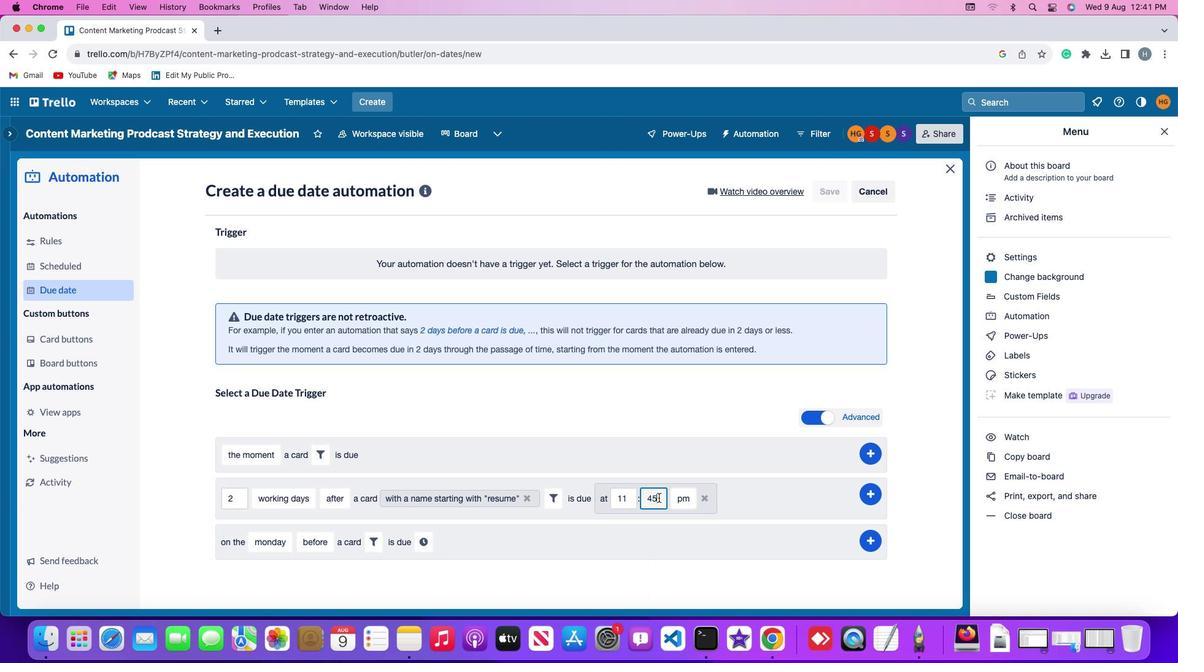 
Action: Mouse pressed left at (658, 497)
Screenshot: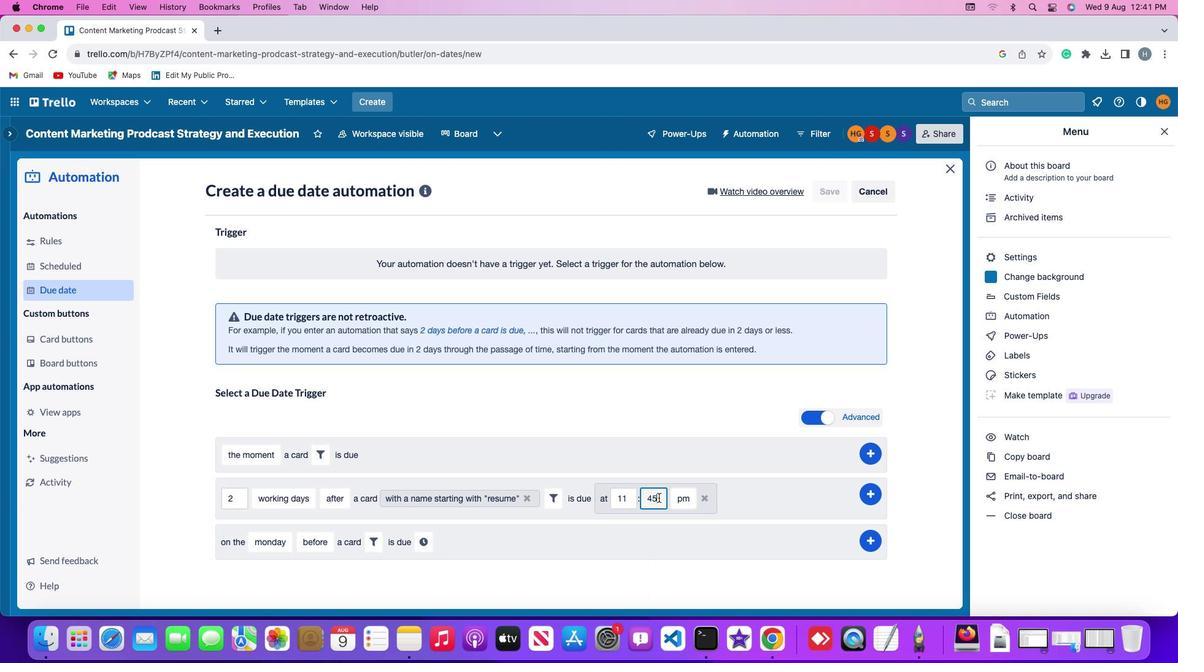 
Action: Mouse moved to (658, 497)
Screenshot: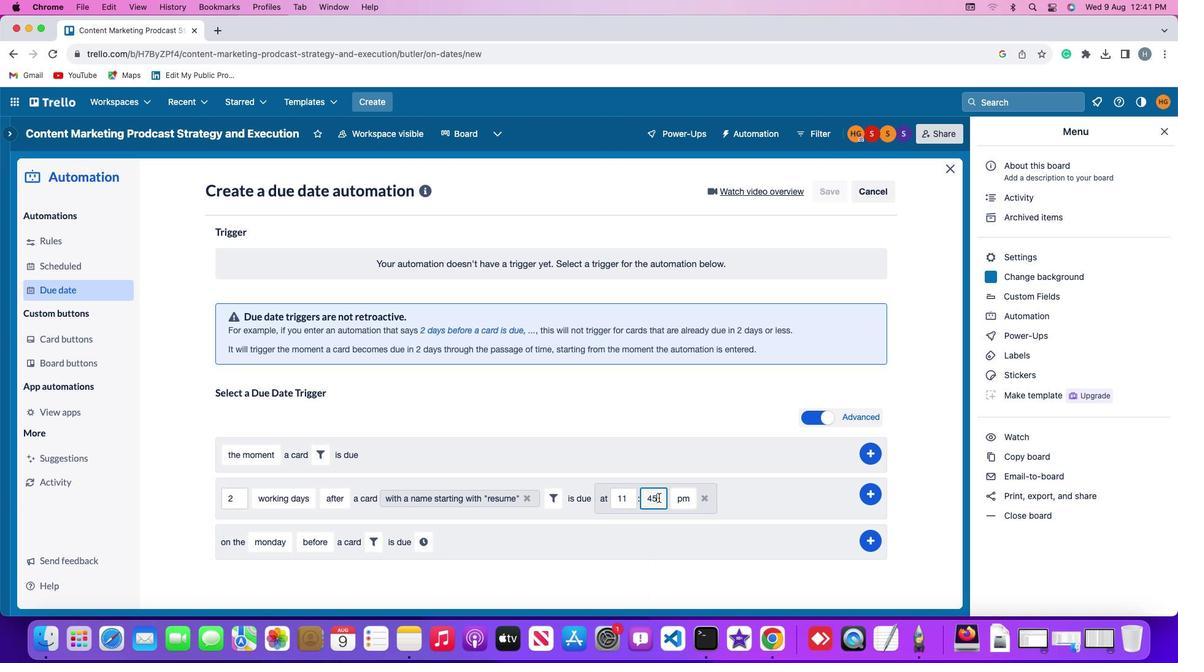 
Action: Key pressed Key.backspaceKey.backspace
Screenshot: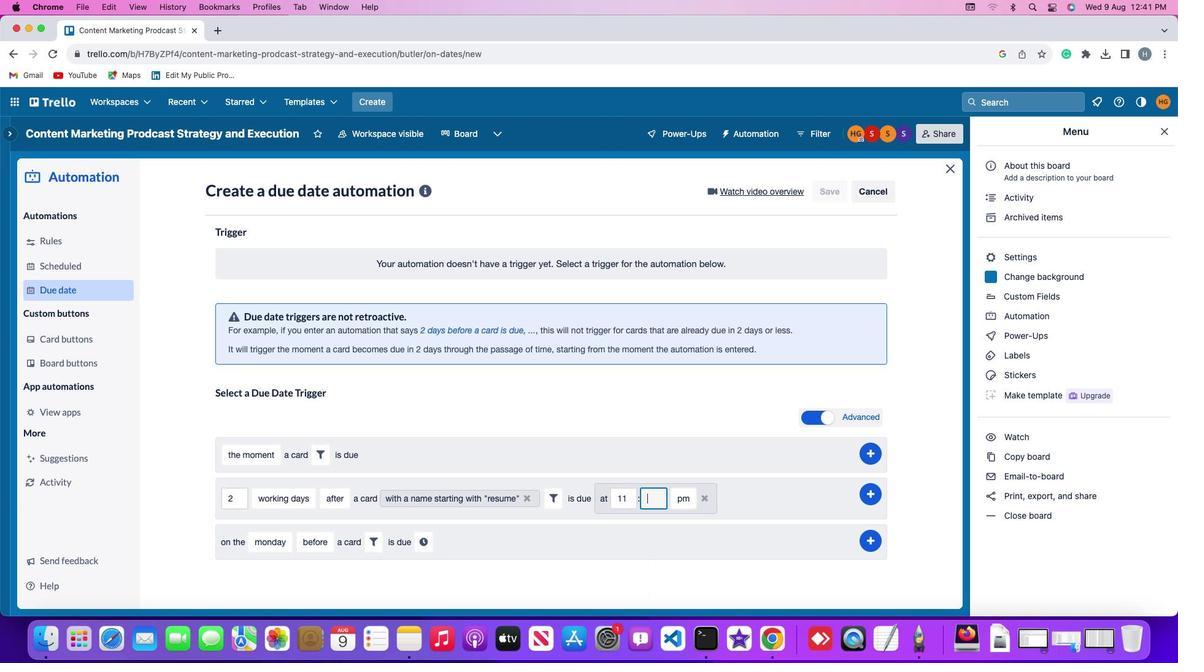 
Action: Mouse moved to (659, 497)
Screenshot: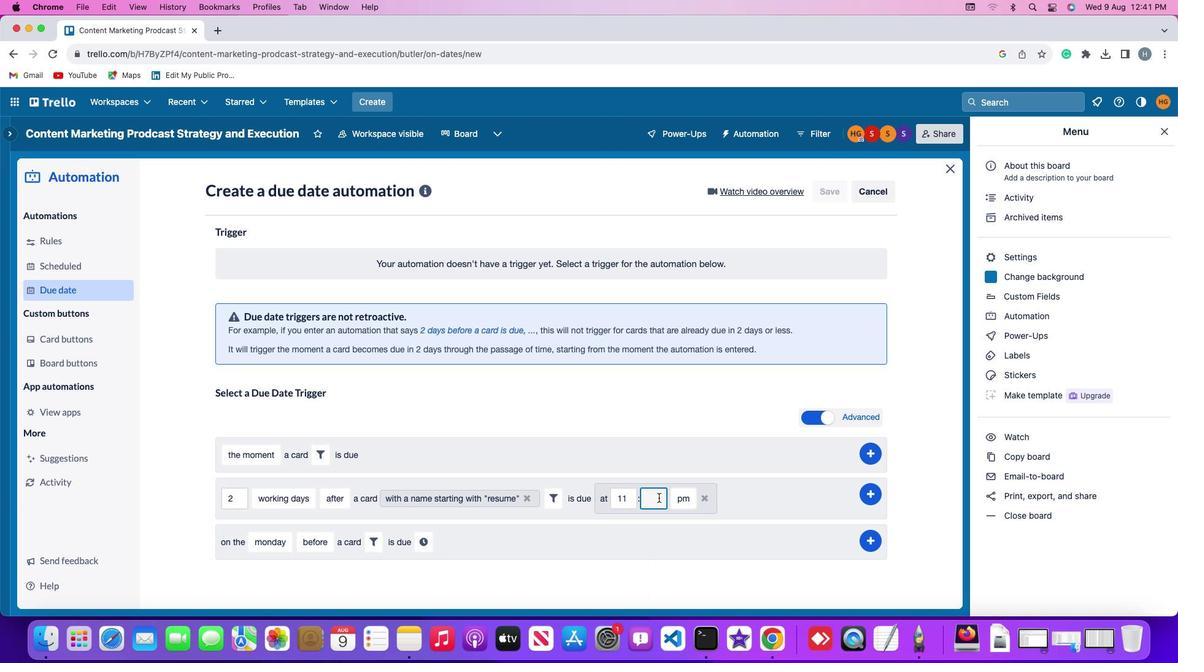
Action: Key pressed '0''0'
Screenshot: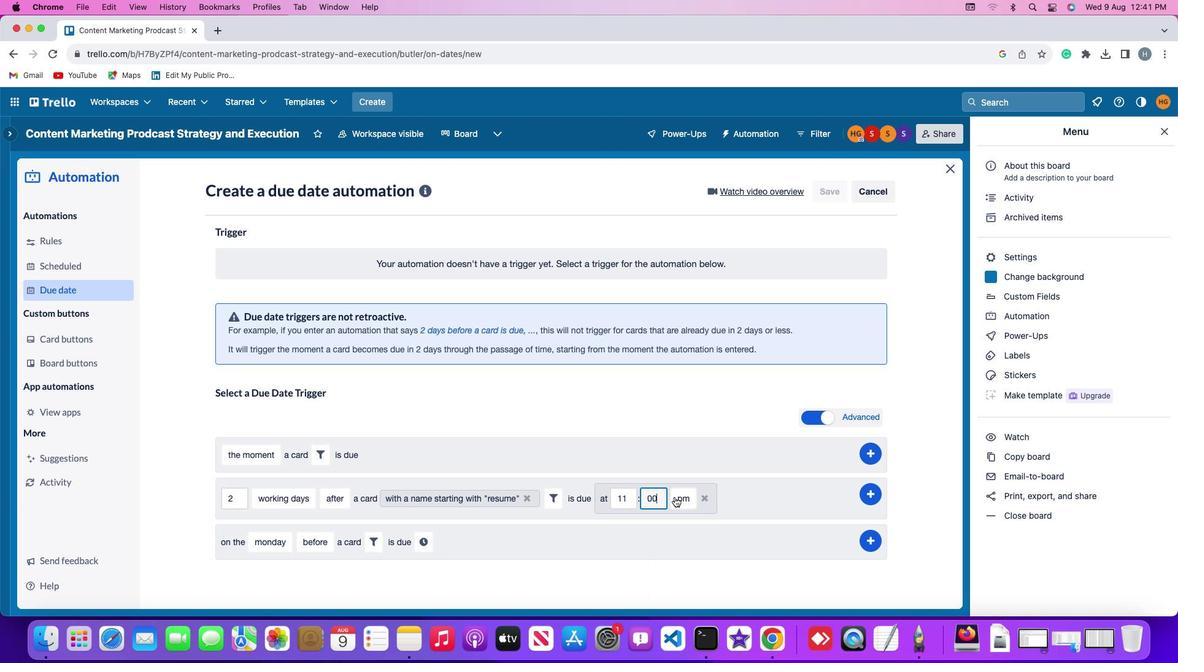 
Action: Mouse moved to (686, 497)
Screenshot: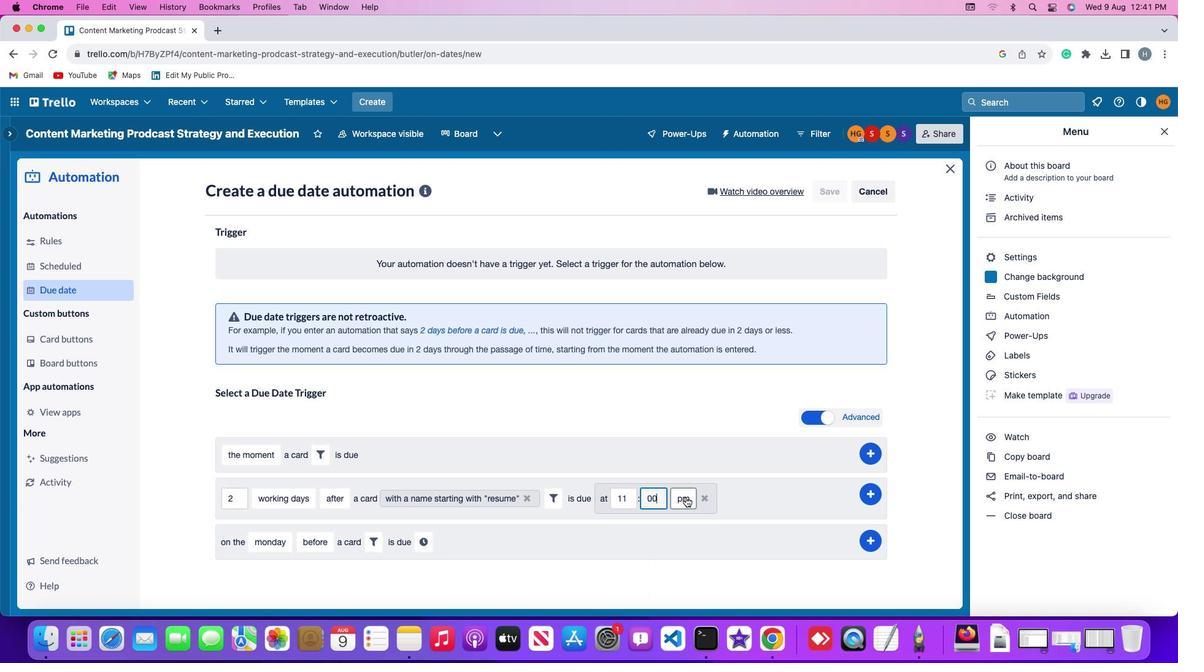 
Action: Mouse pressed left at (686, 497)
Screenshot: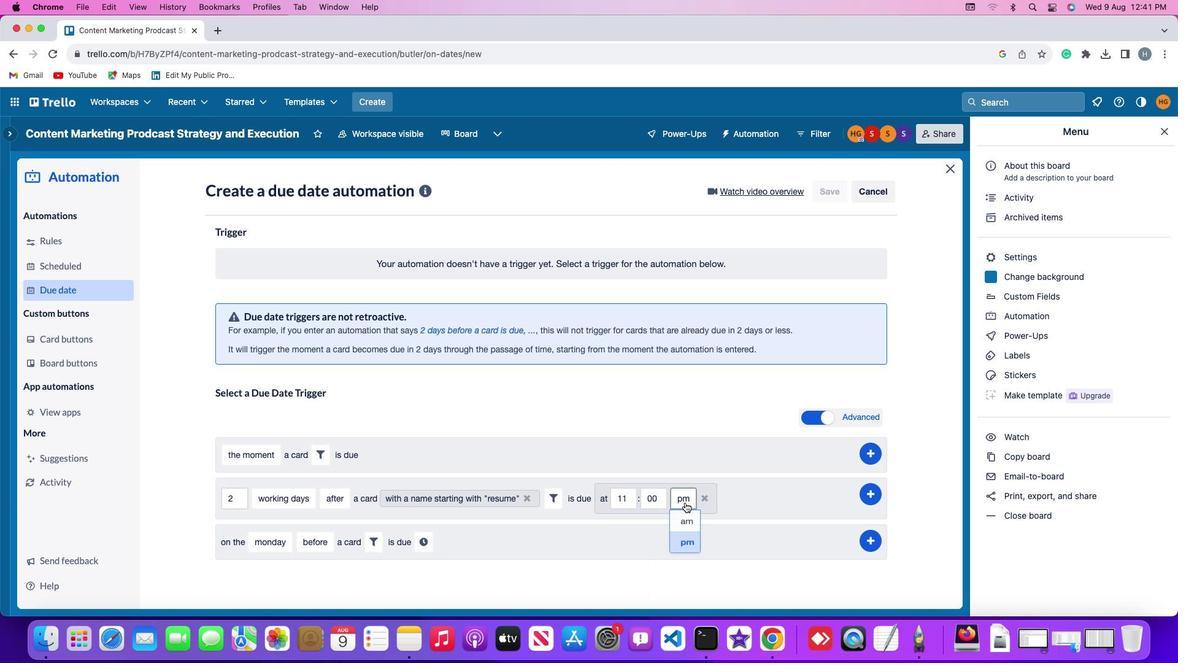 
Action: Mouse moved to (686, 519)
Screenshot: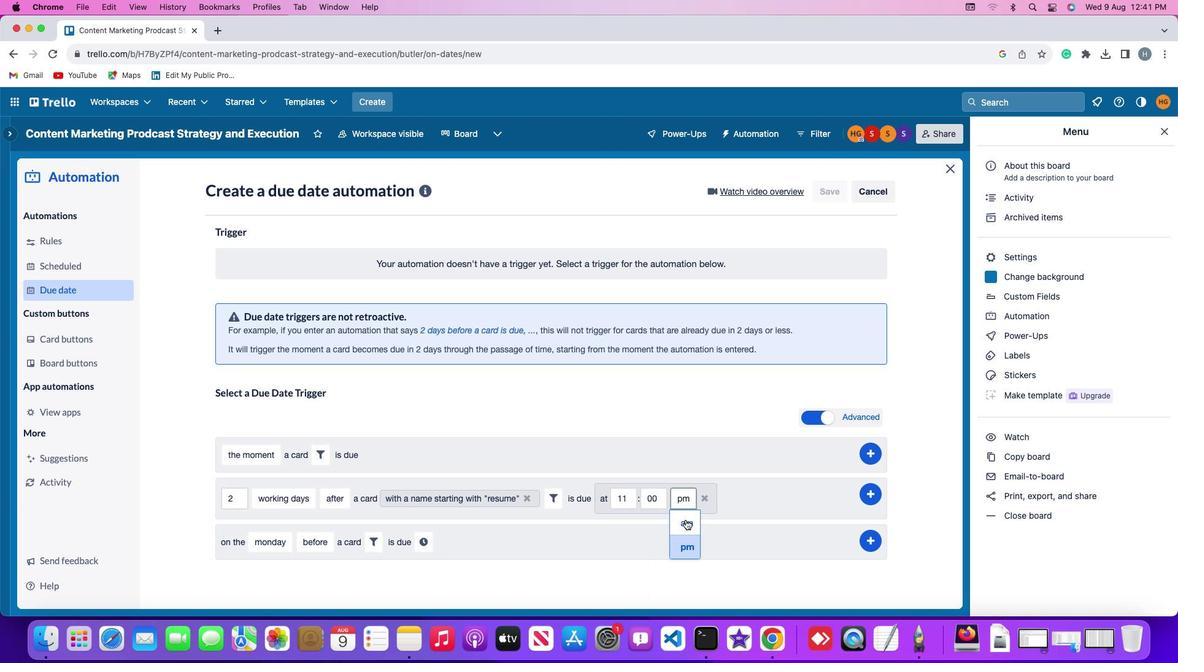 
Action: Mouse pressed left at (686, 519)
Screenshot: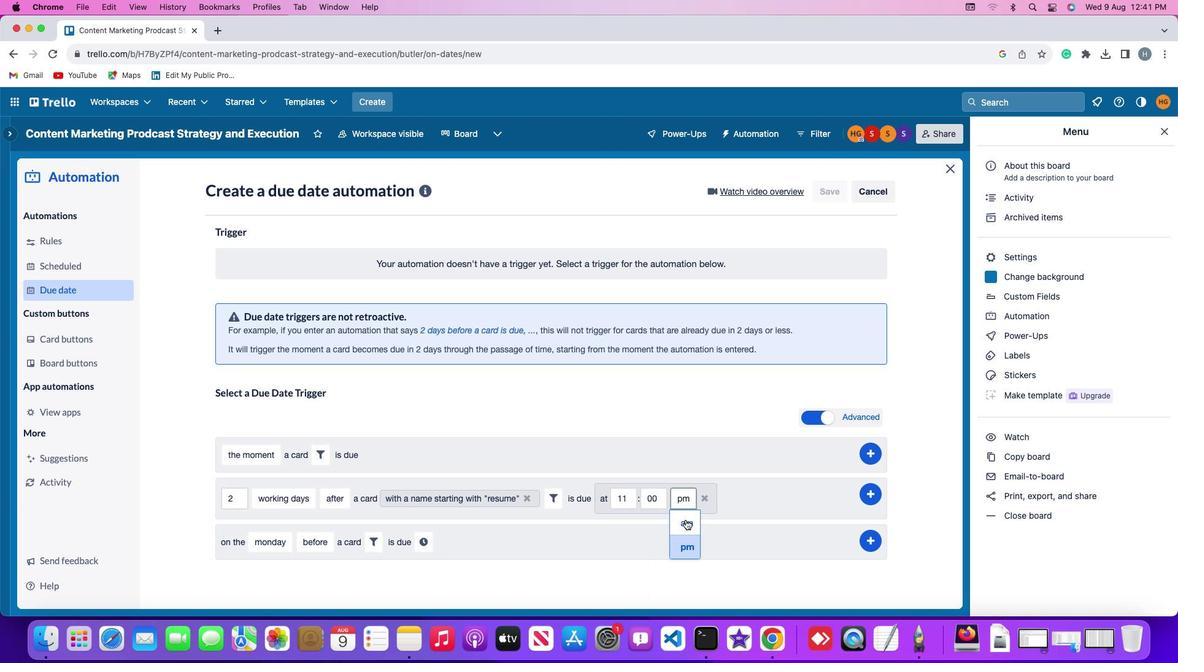 
Action: Mouse moved to (868, 491)
Screenshot: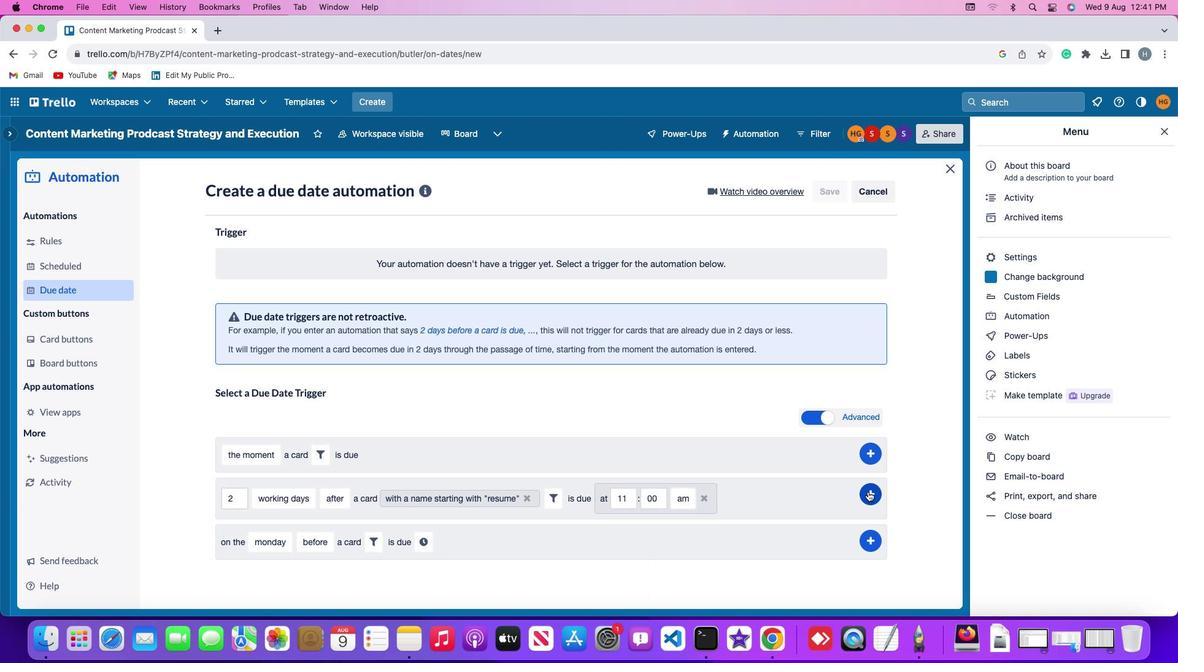 
Action: Mouse pressed left at (868, 491)
Screenshot: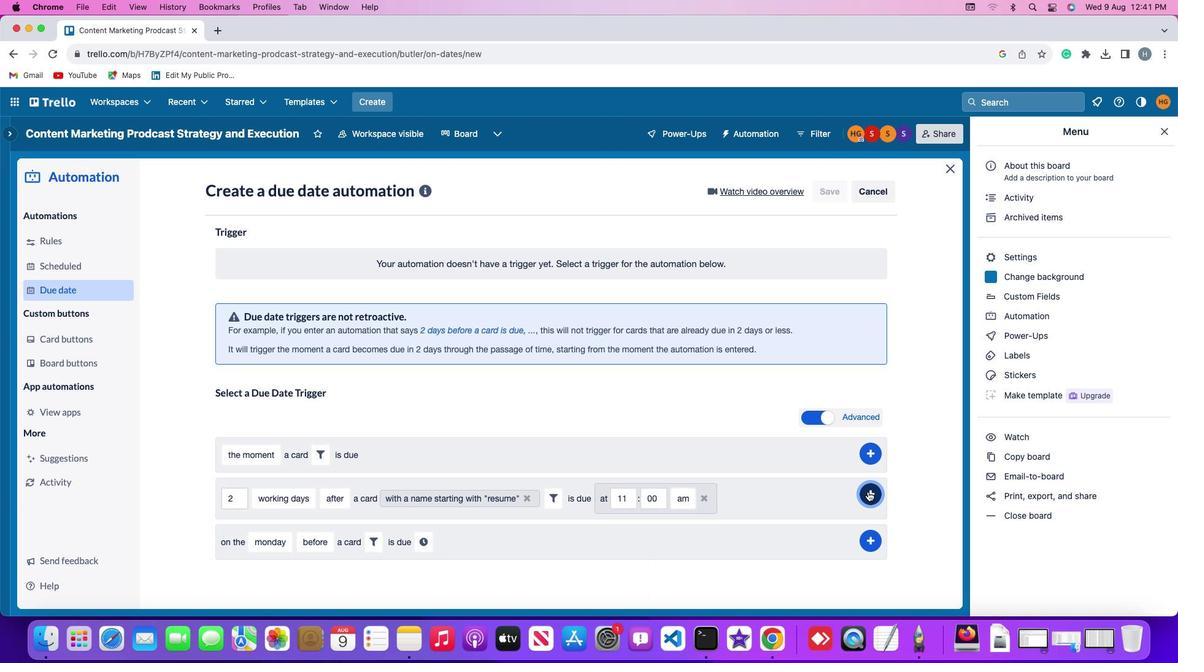 
Action: Mouse moved to (912, 400)
Screenshot: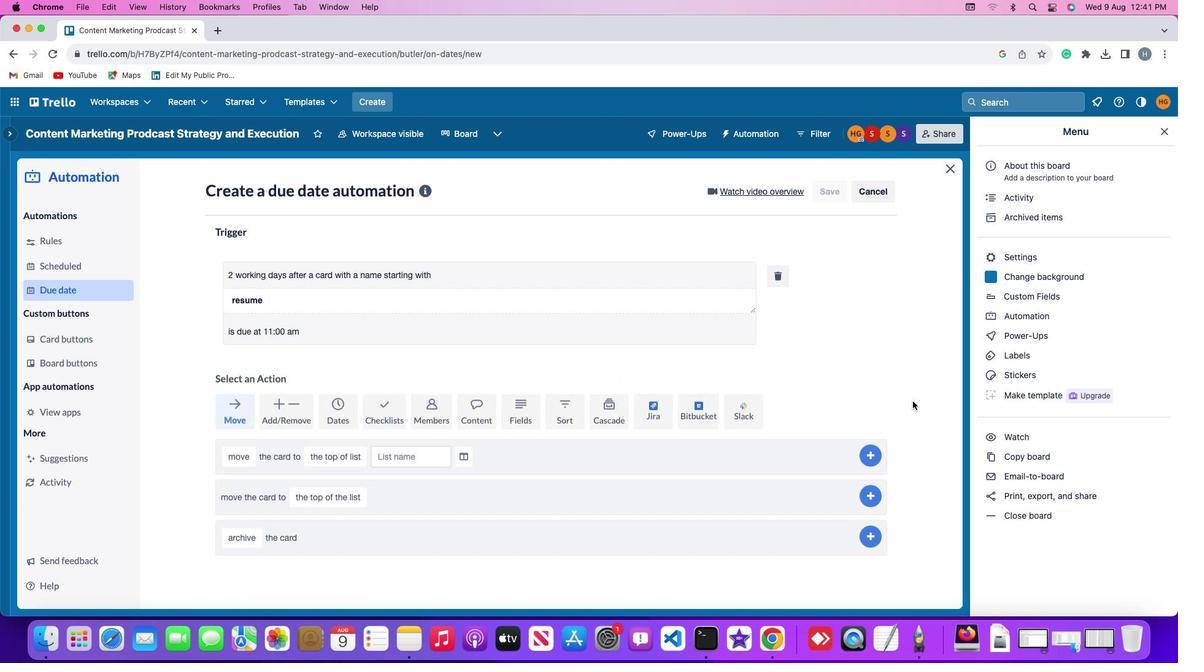 
